 Task: Create a section Hurry Scurry and in the section, add a milestone Release Management Implementation in the project BitBridge
Action: Mouse moved to (815, 571)
Screenshot: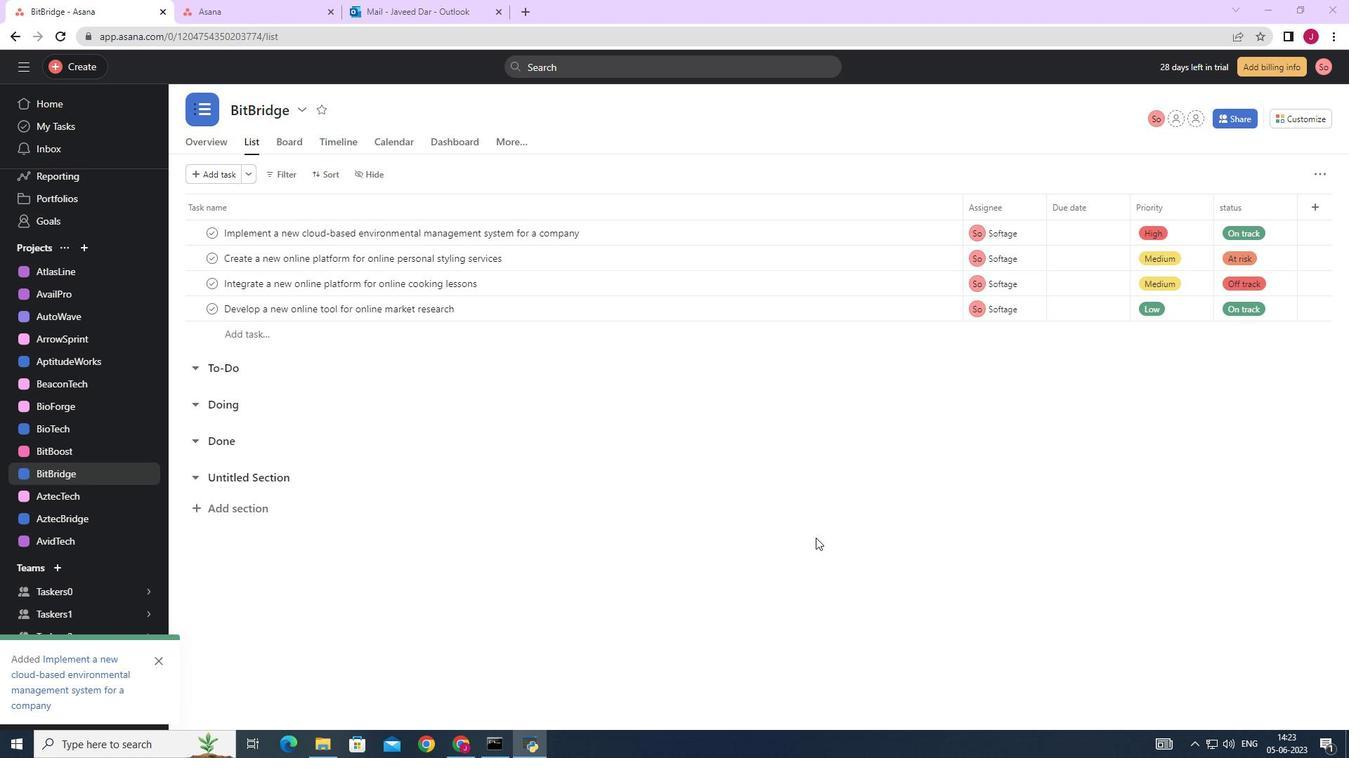 
Action: Mouse scrolled (815, 571) with delta (0, 0)
Screenshot: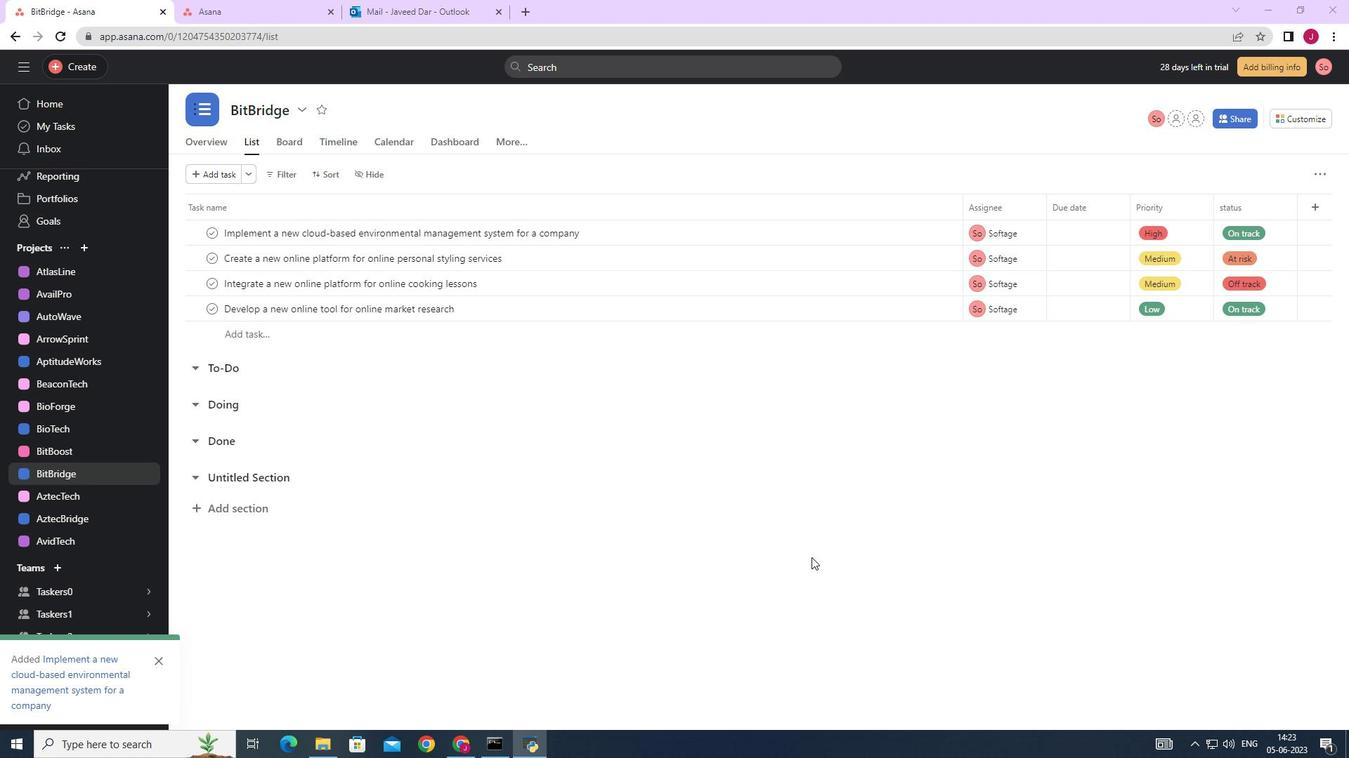 
Action: Mouse scrolled (815, 571) with delta (0, 0)
Screenshot: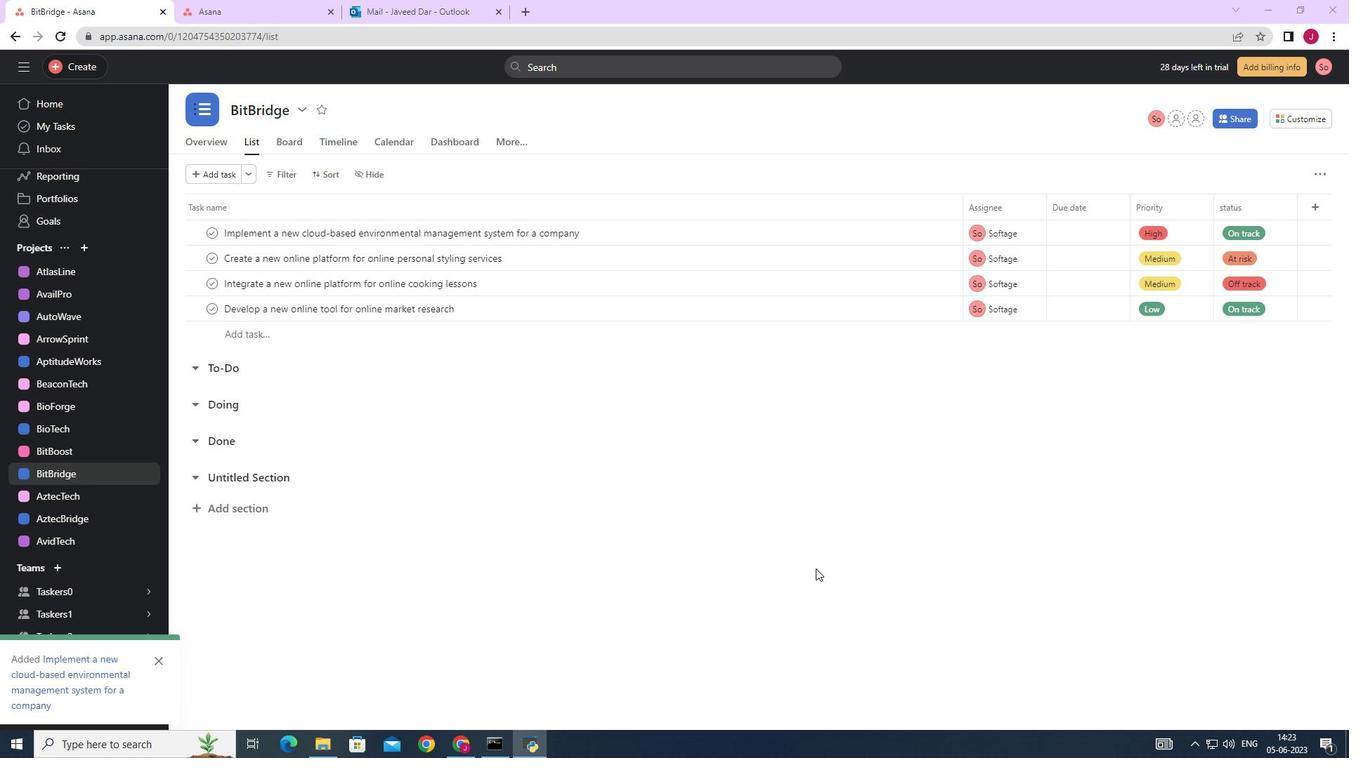 
Action: Mouse scrolled (815, 571) with delta (0, 0)
Screenshot: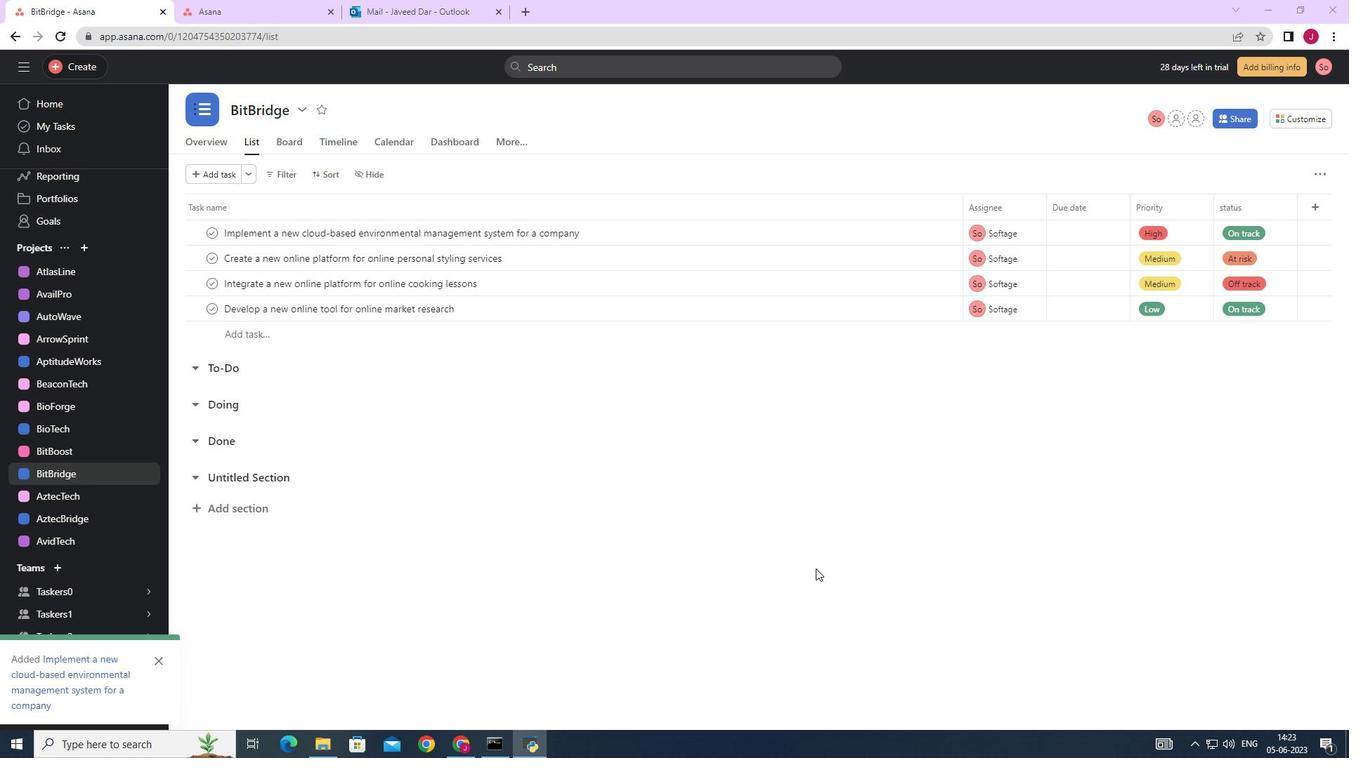 
Action: Mouse moved to (320, 477)
Screenshot: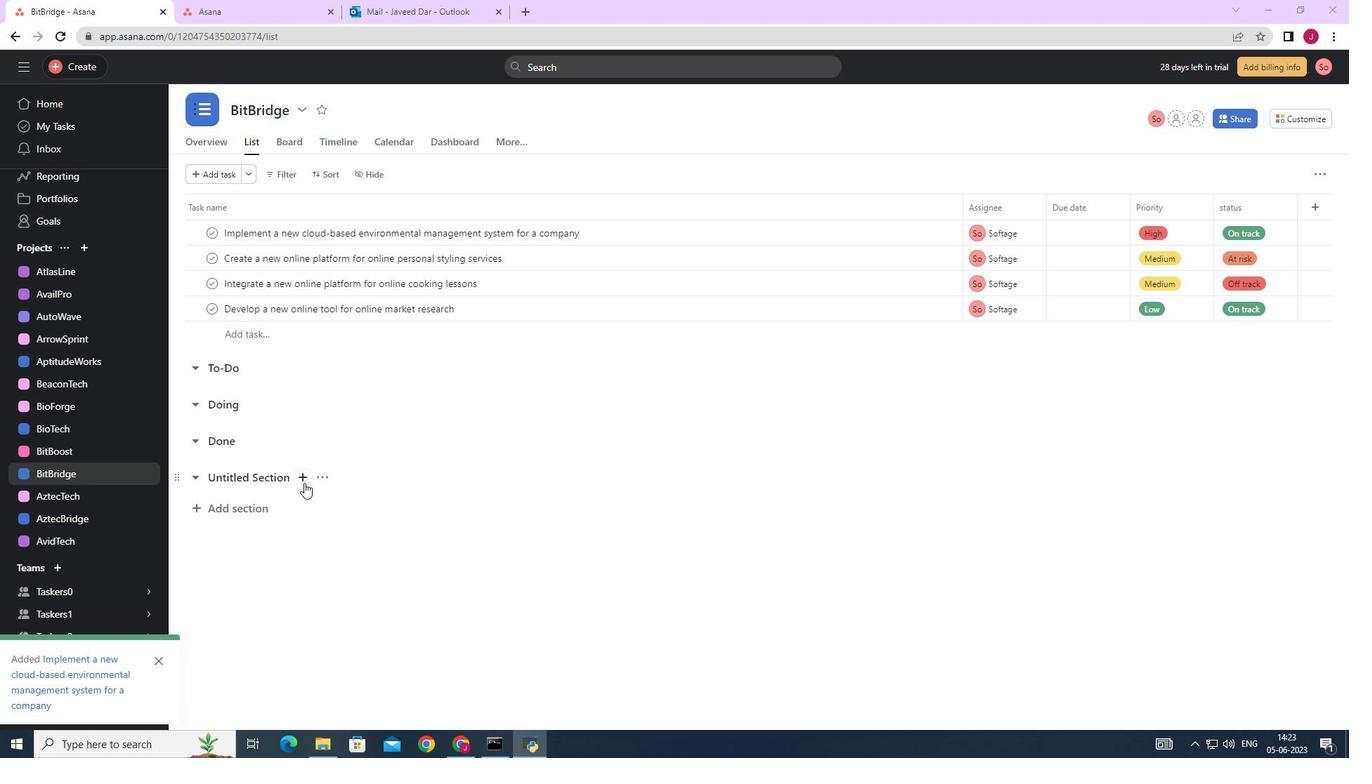 
Action: Mouse pressed left at (320, 477)
Screenshot: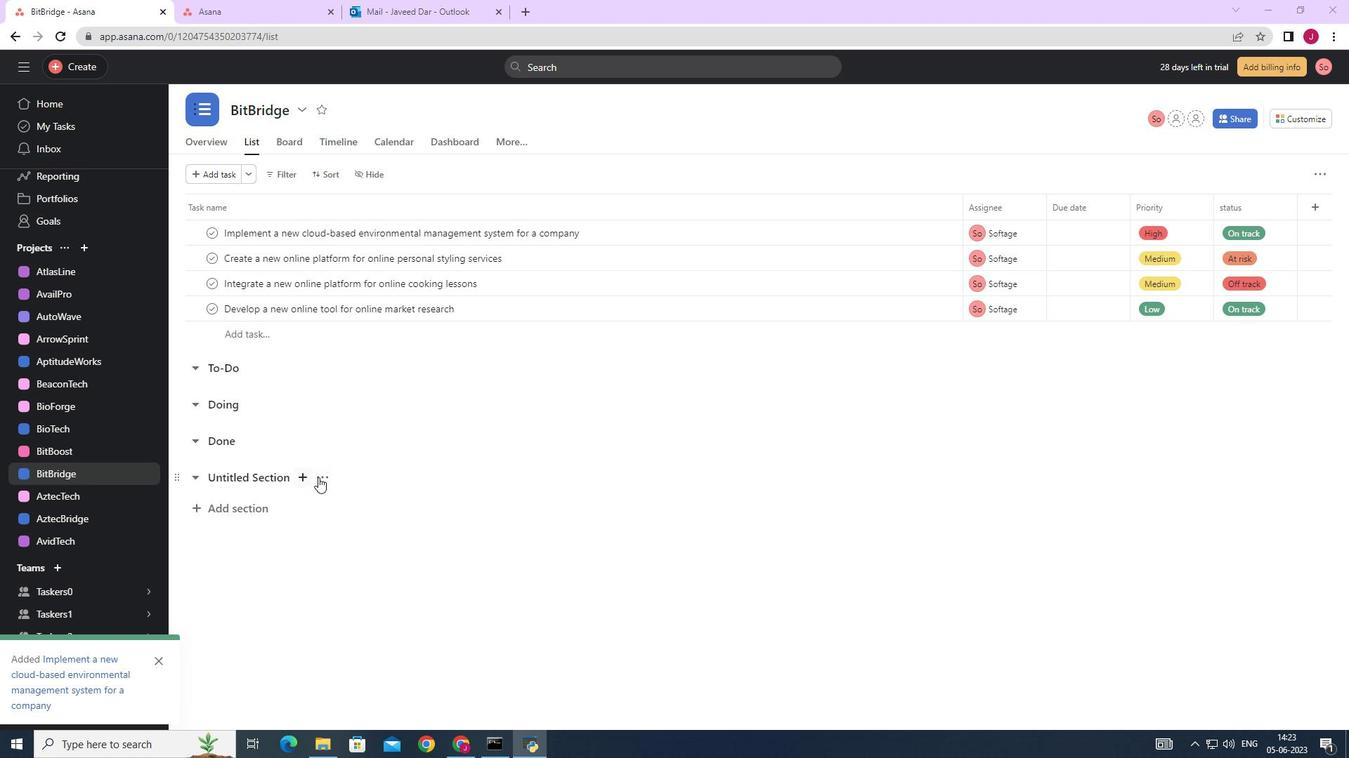 
Action: Mouse moved to (359, 585)
Screenshot: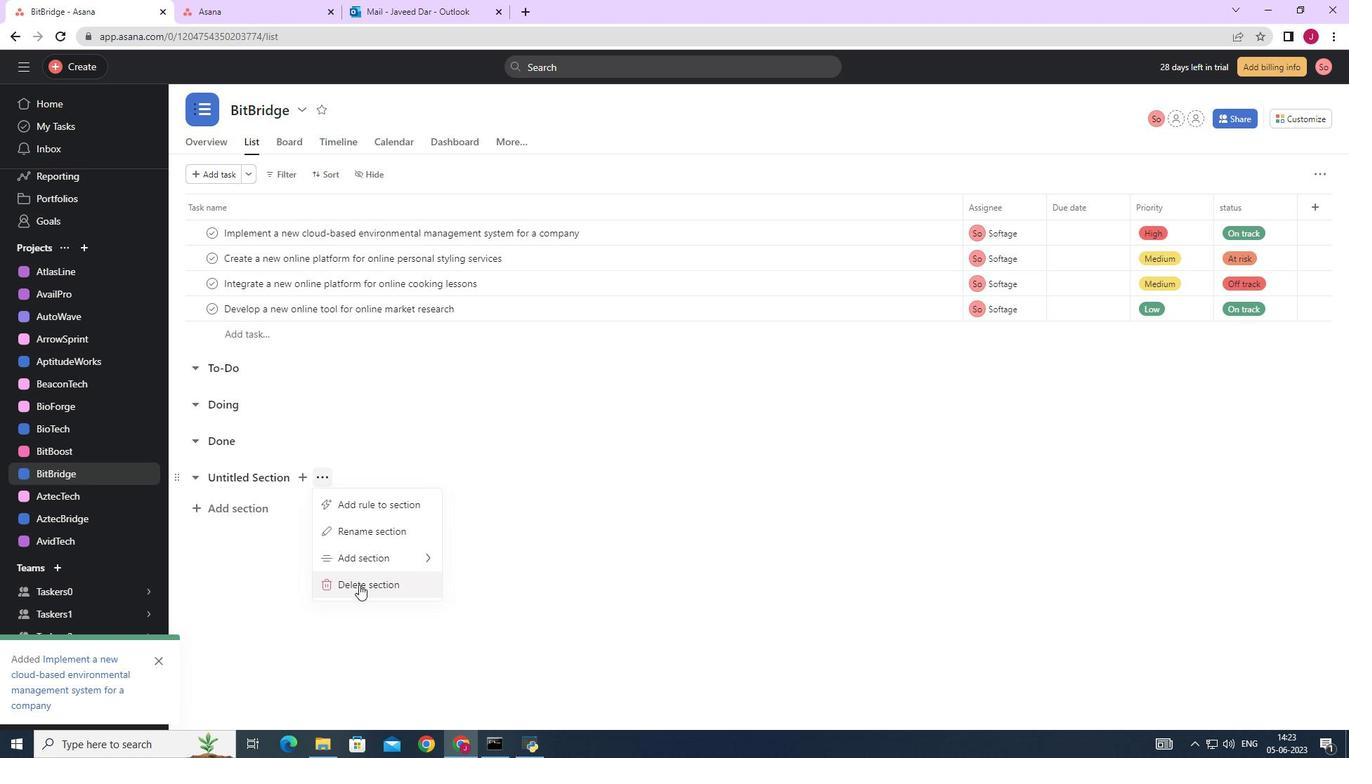 
Action: Mouse pressed left at (359, 585)
Screenshot: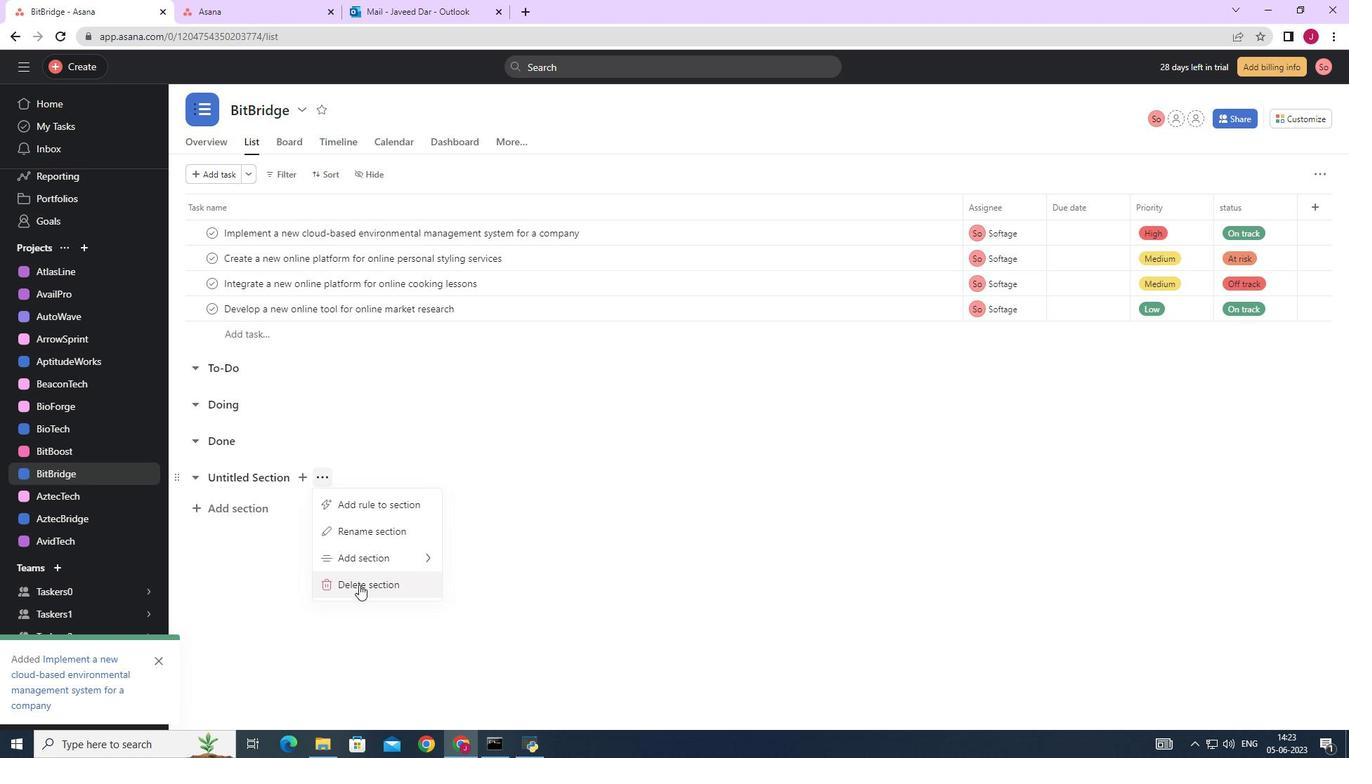 
Action: Mouse moved to (262, 473)
Screenshot: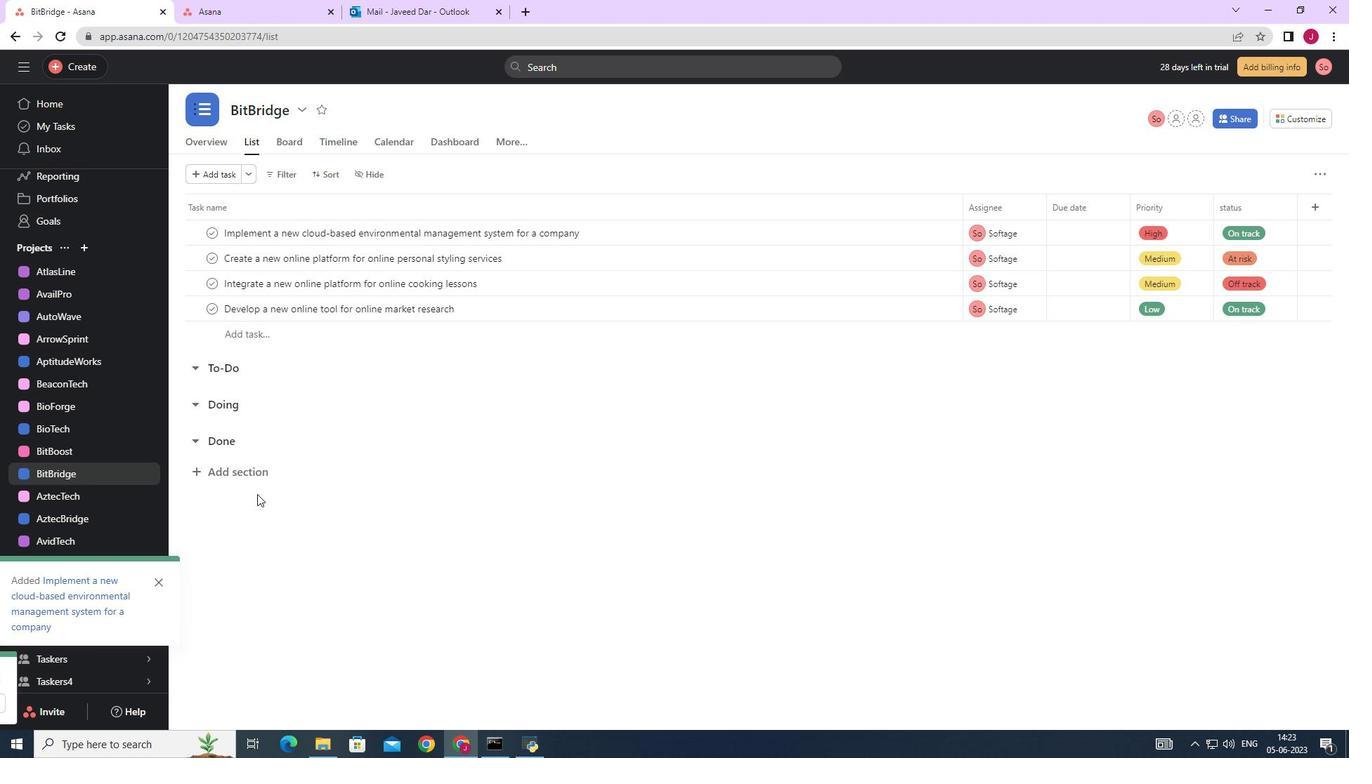 
Action: Mouse pressed left at (262, 473)
Screenshot: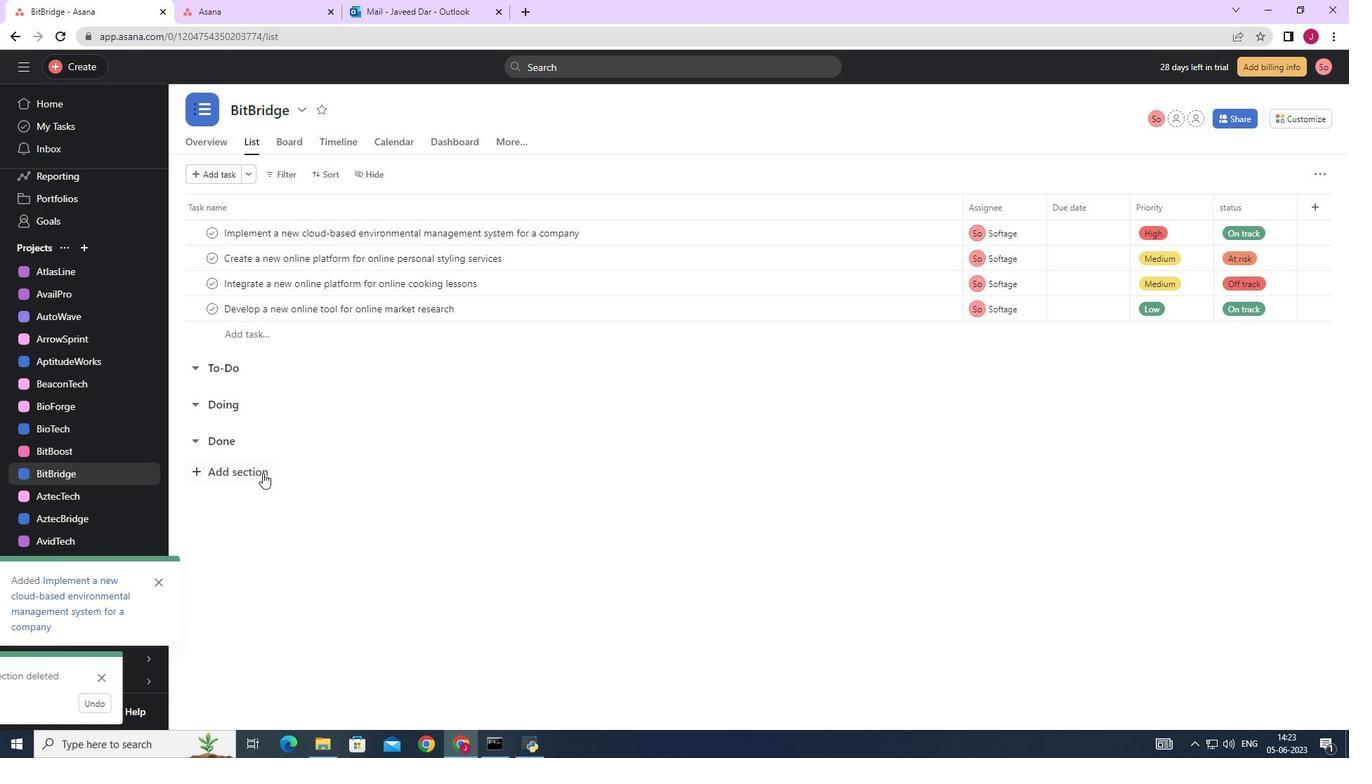 
Action: Mouse moved to (270, 481)
Screenshot: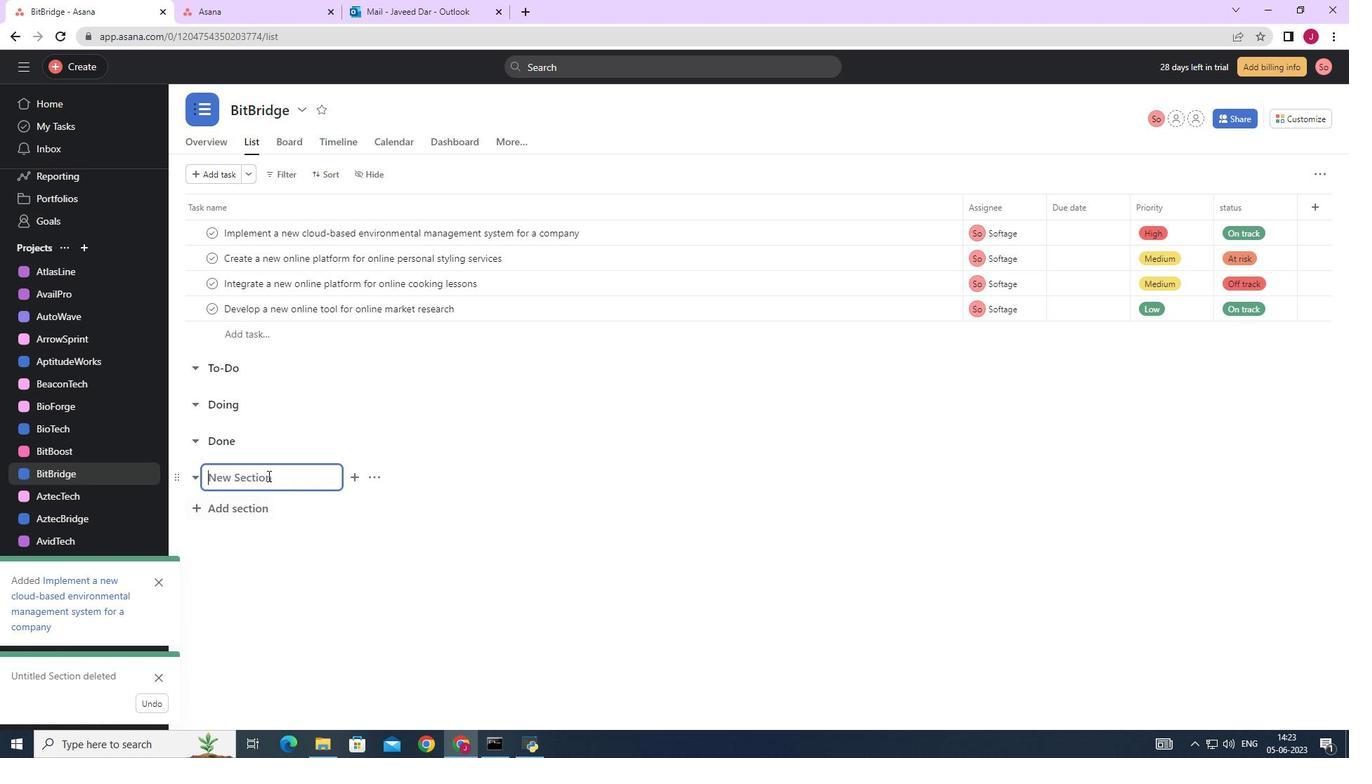 
Action: Key pressed <Key.caps_lock>H<Key.caps_lock>urry<Key.space><Key.caps_lock>S<Key.caps_lock>curring
Screenshot: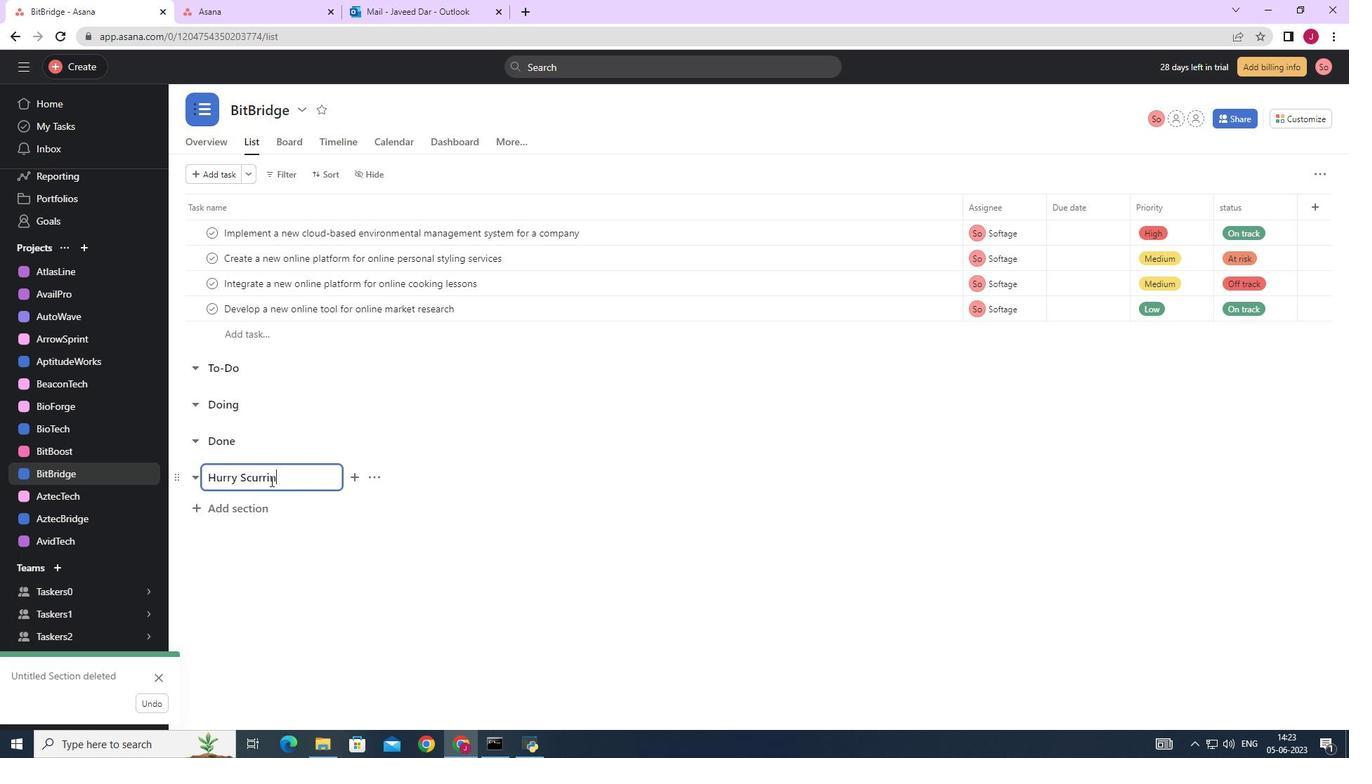 
Action: Mouse moved to (259, 477)
Screenshot: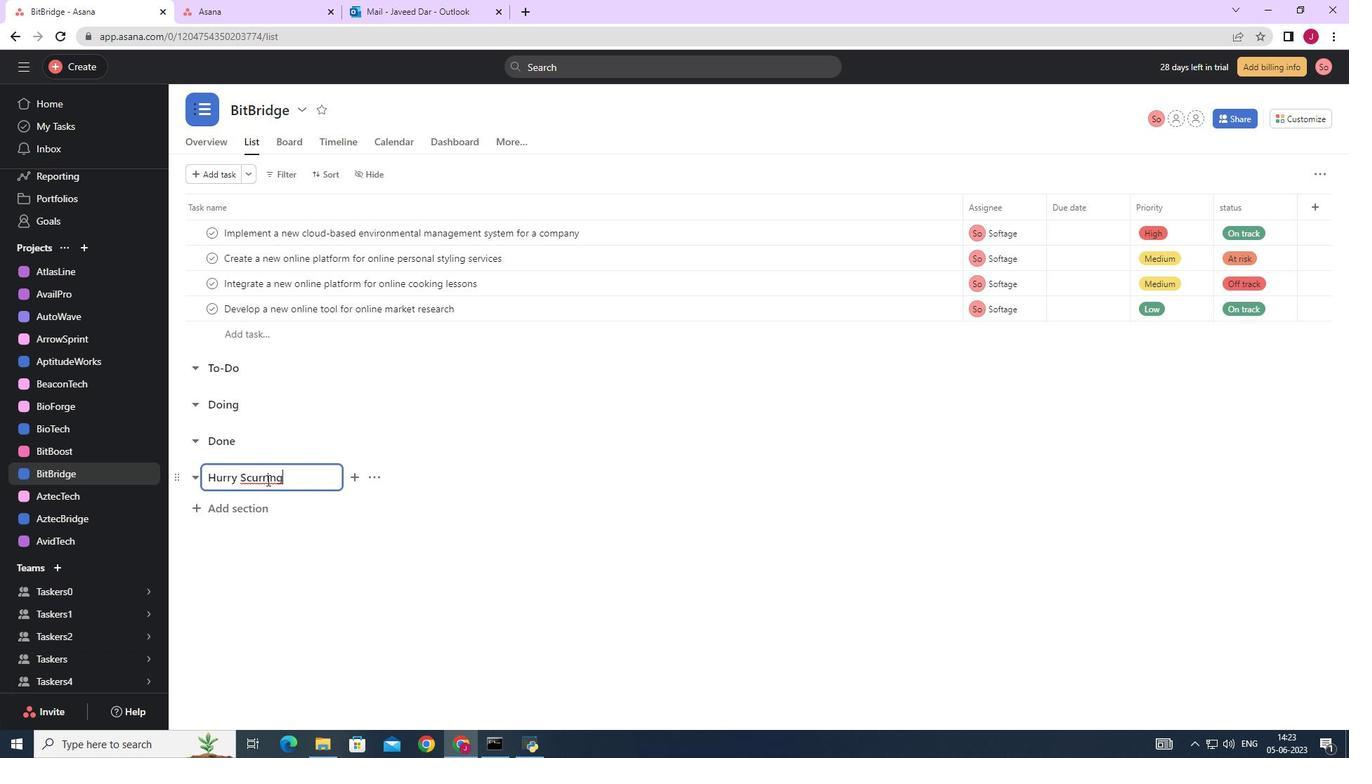 
Action: Mouse pressed right at (259, 477)
Screenshot: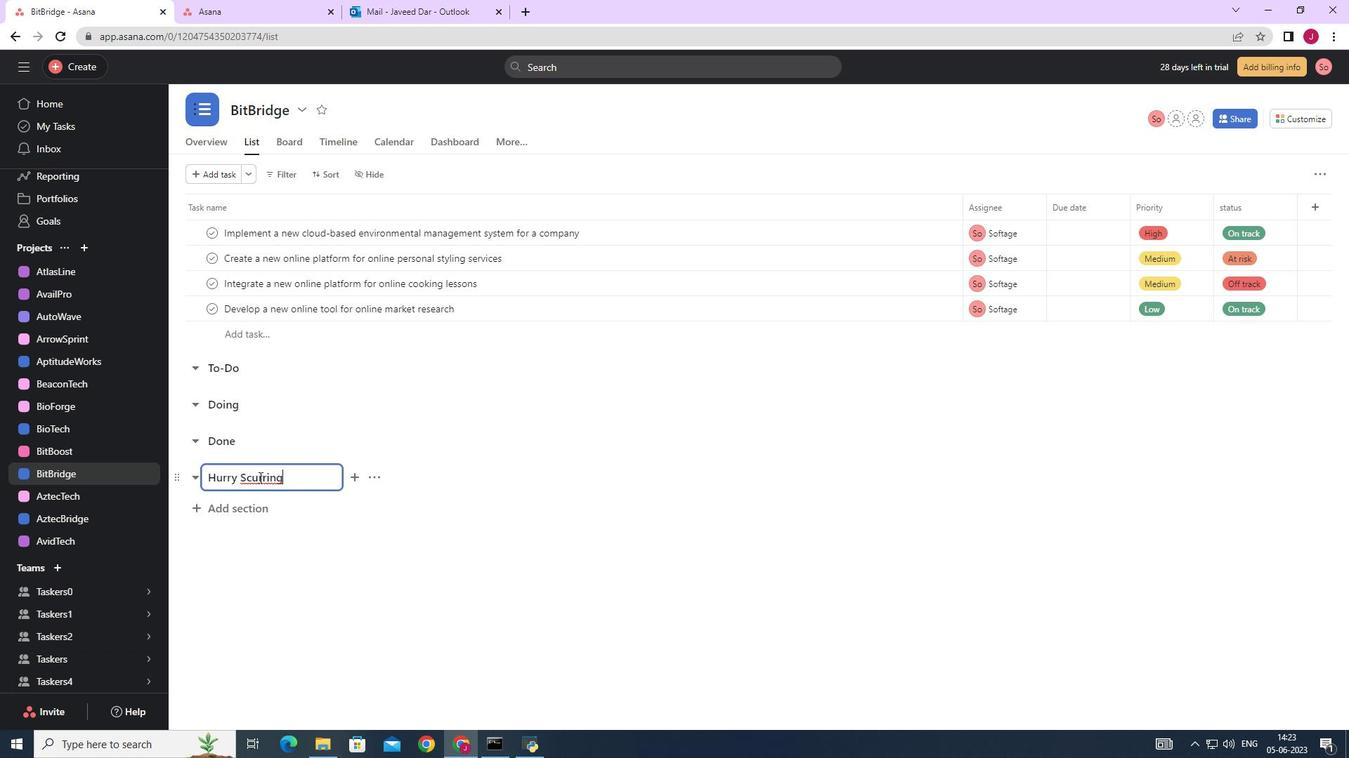 
Action: Mouse moved to (296, 490)
Screenshot: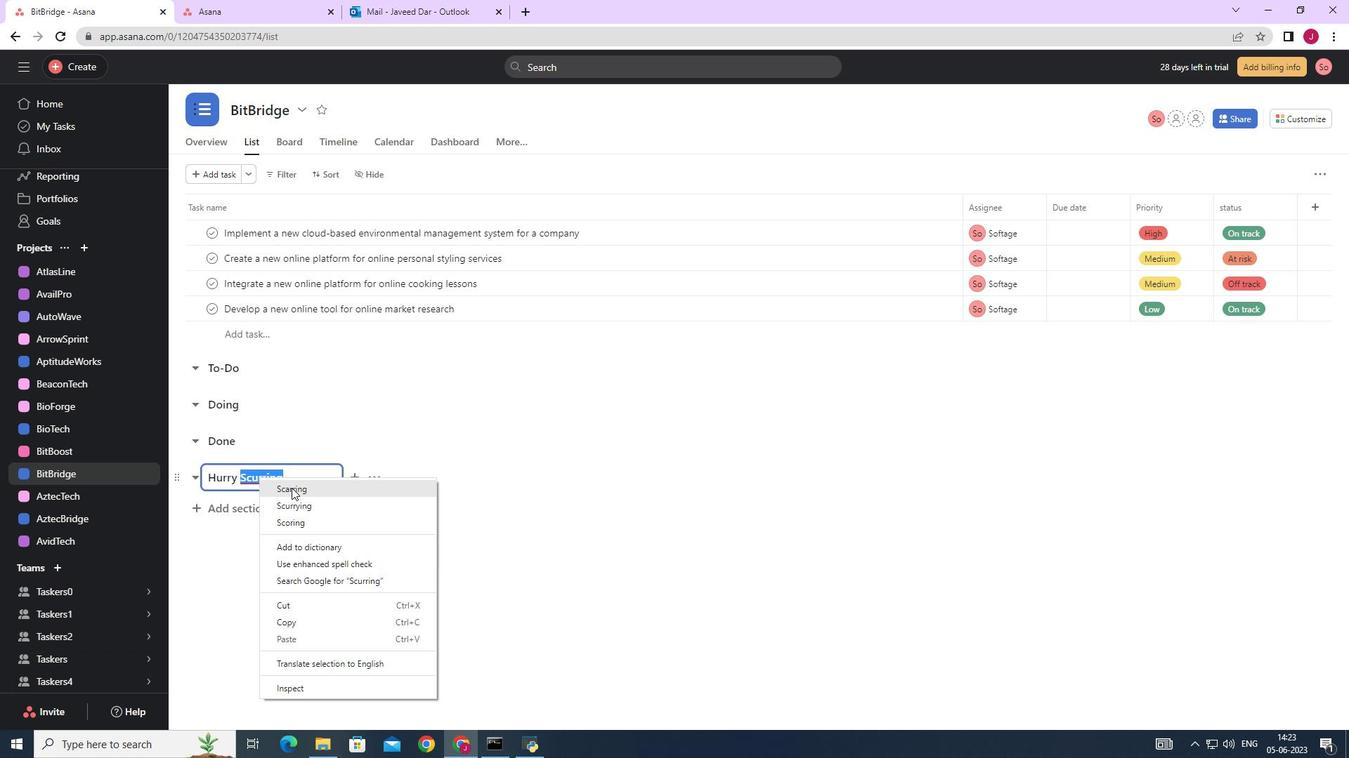 
Action: Mouse pressed left at (296, 490)
Screenshot: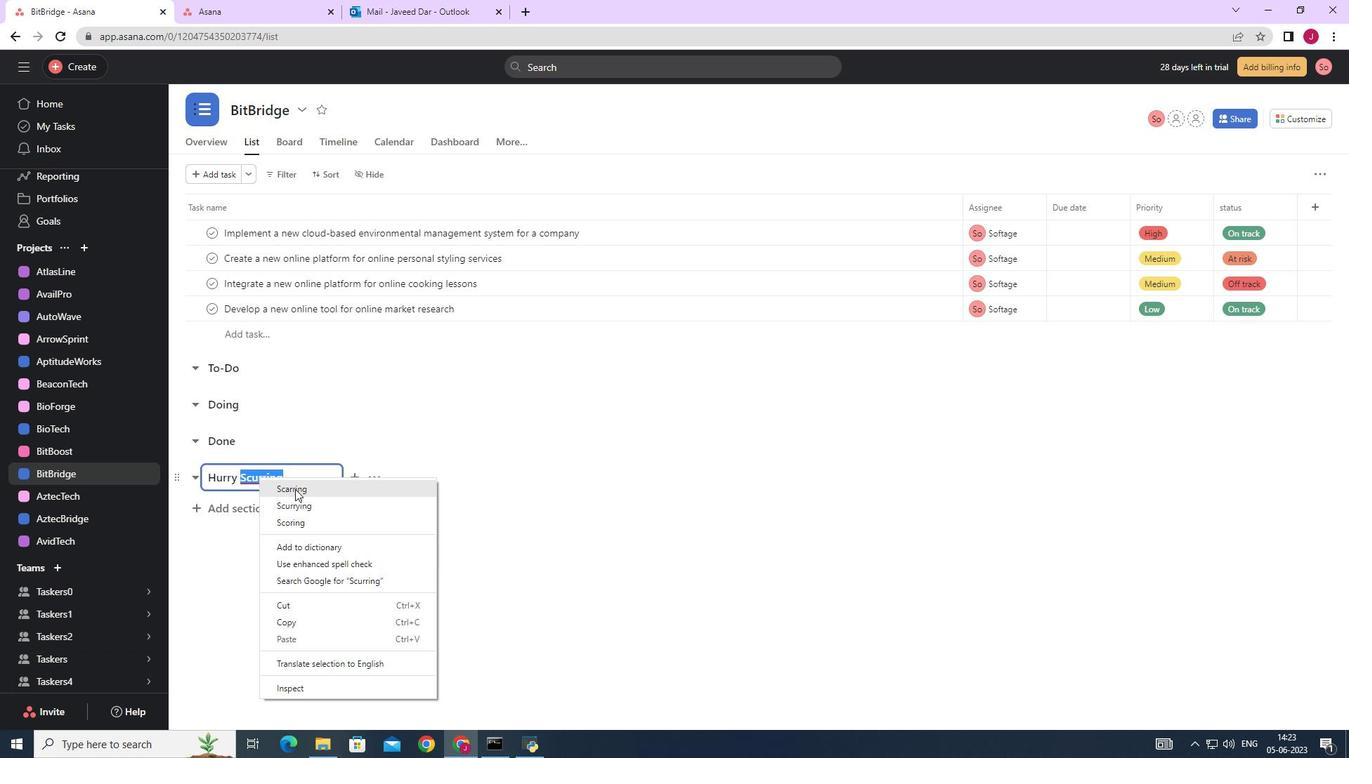 
Action: Mouse moved to (268, 480)
Screenshot: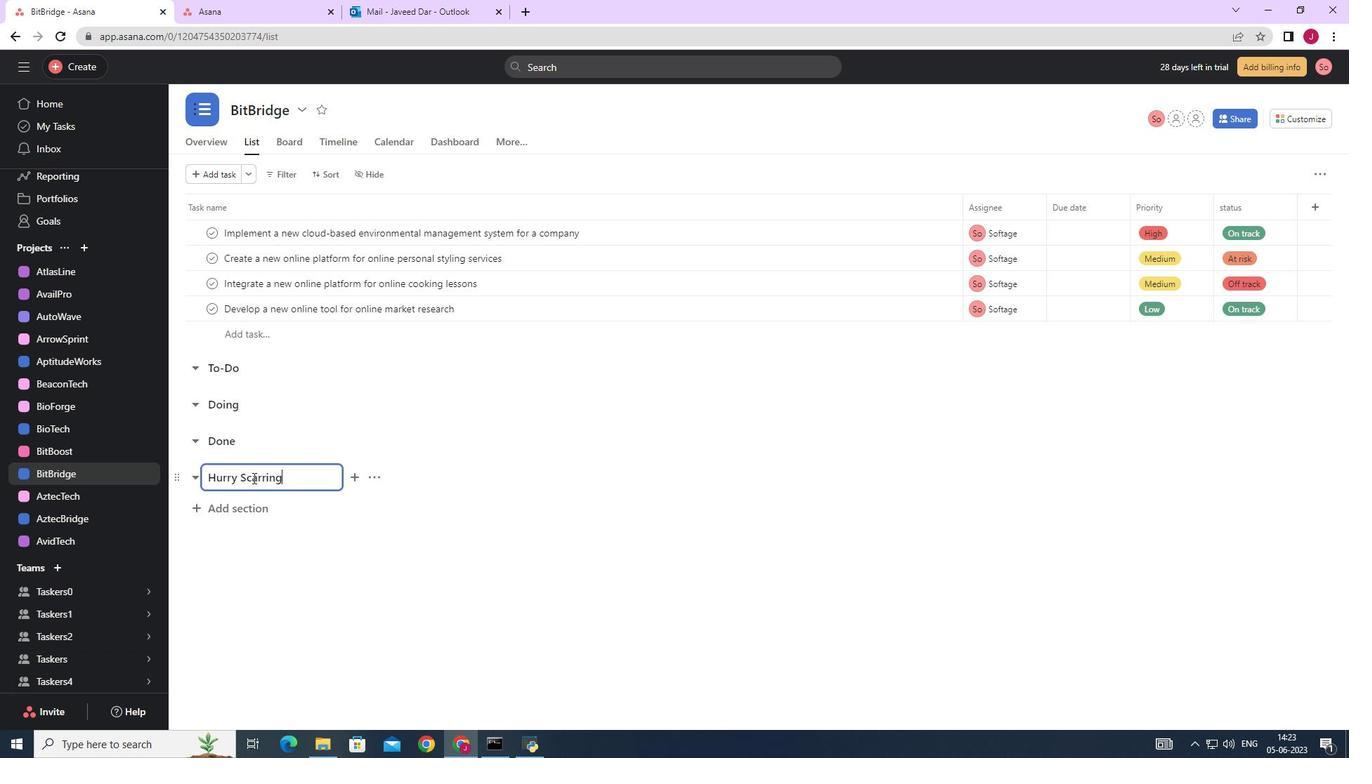 
Action: Key pressed <Key.backspace><Key.backspace><Key.backspace><Key.backspace><Key.backspace><Key.backspace><Key.backspace>curring
Screenshot: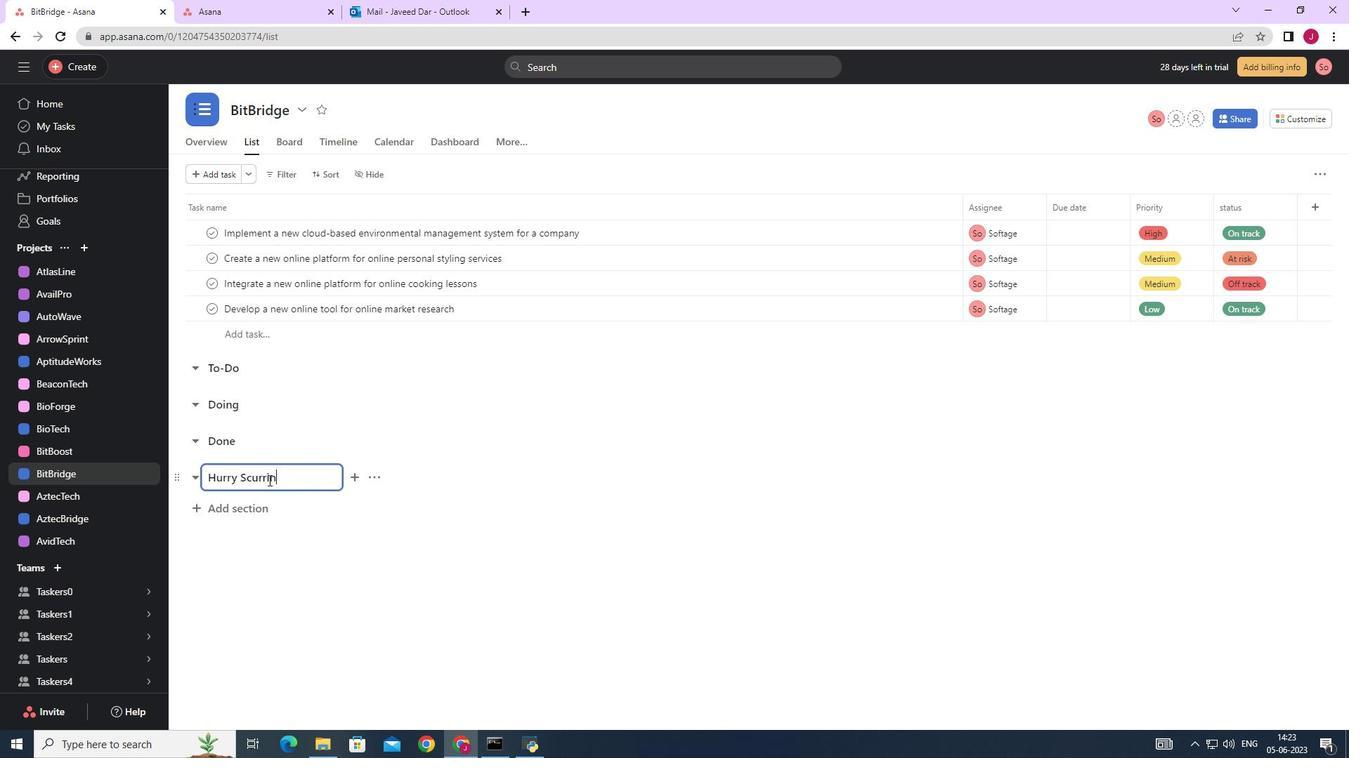
Action: Mouse moved to (275, 479)
Screenshot: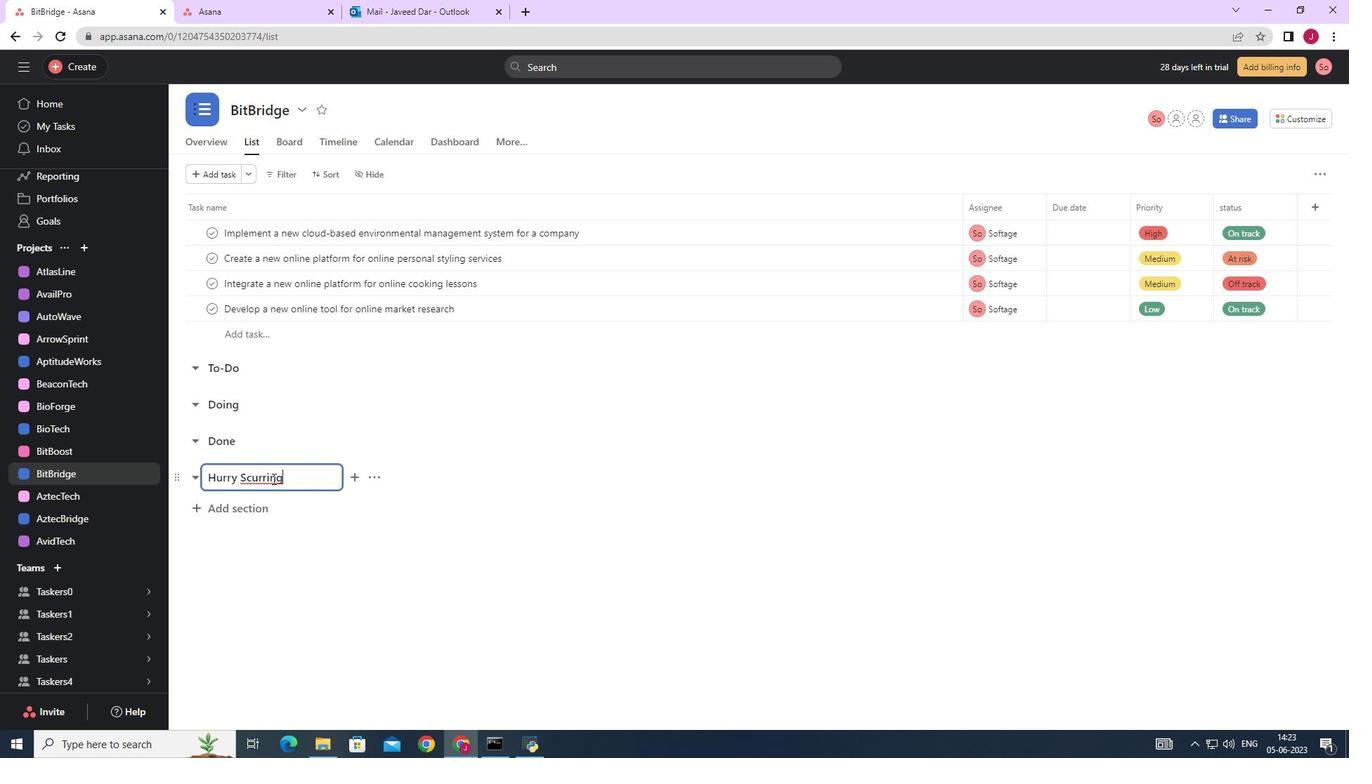 
Action: Mouse pressed left at (275, 479)
Screenshot: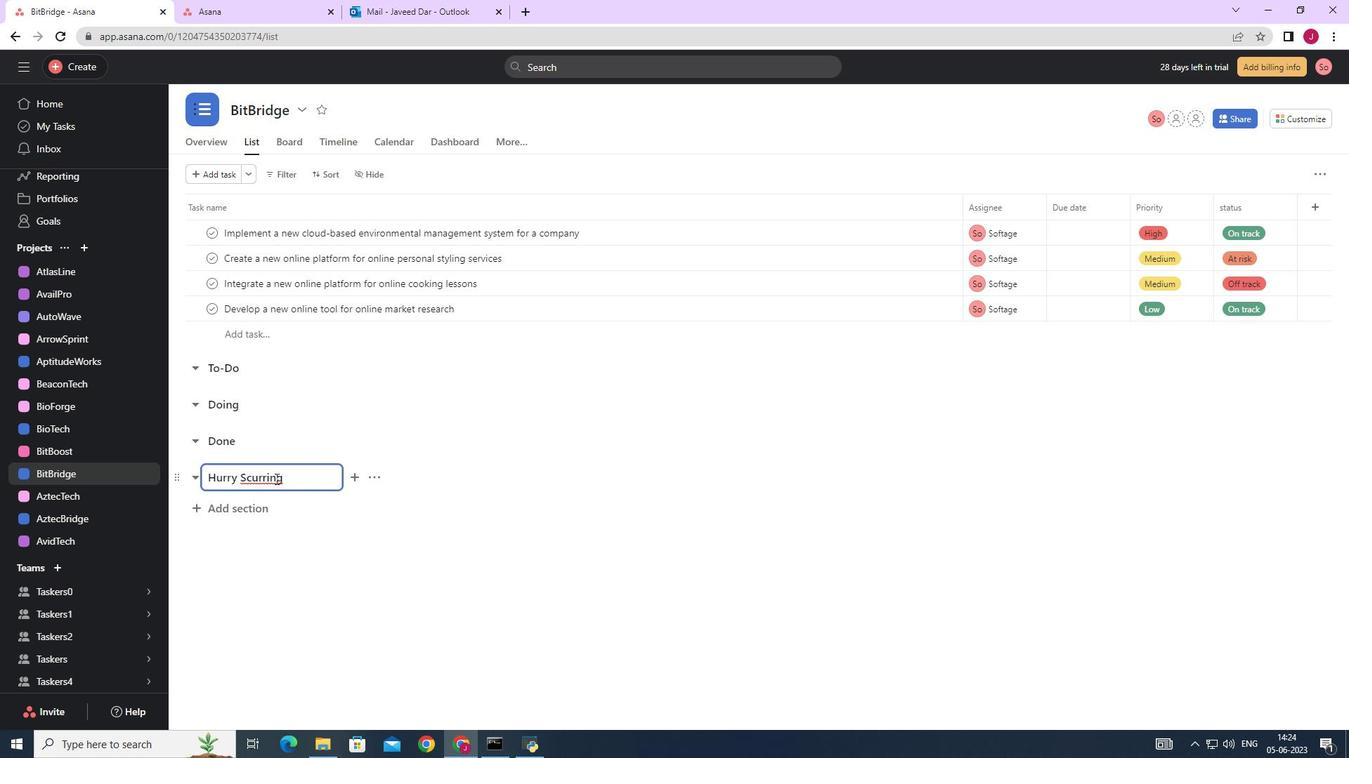 
Action: Key pressed <Key.backspace><Key.backspace>
Screenshot: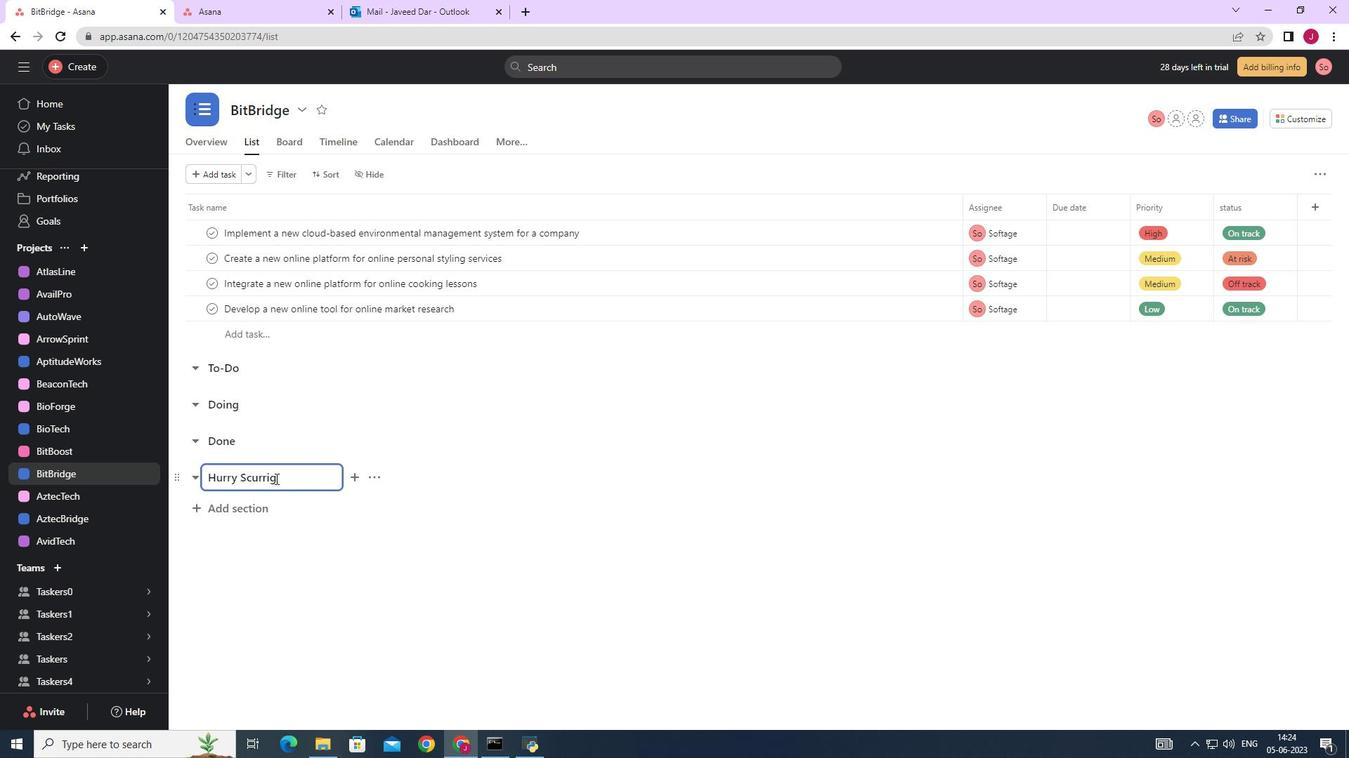 
Action: Mouse moved to (283, 476)
Screenshot: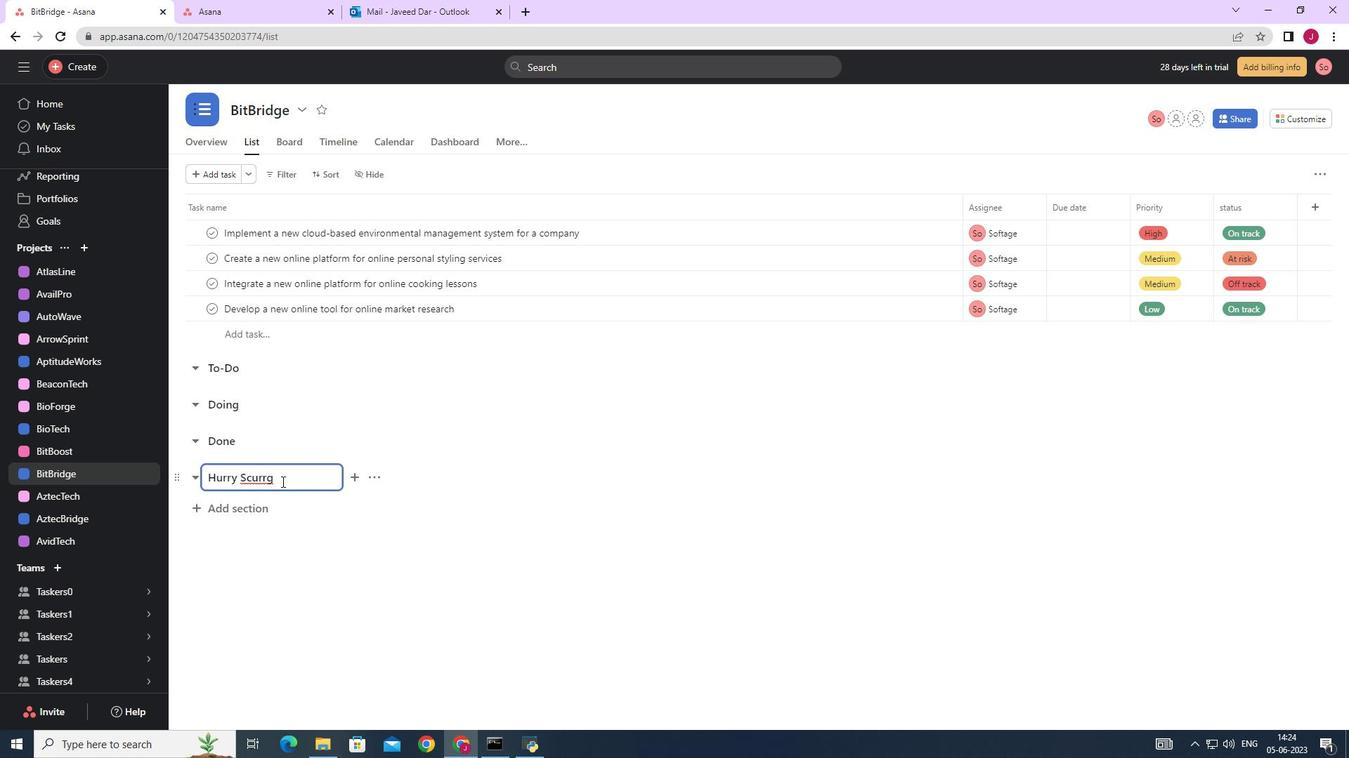 
Action: Mouse pressed left at (283, 476)
Screenshot: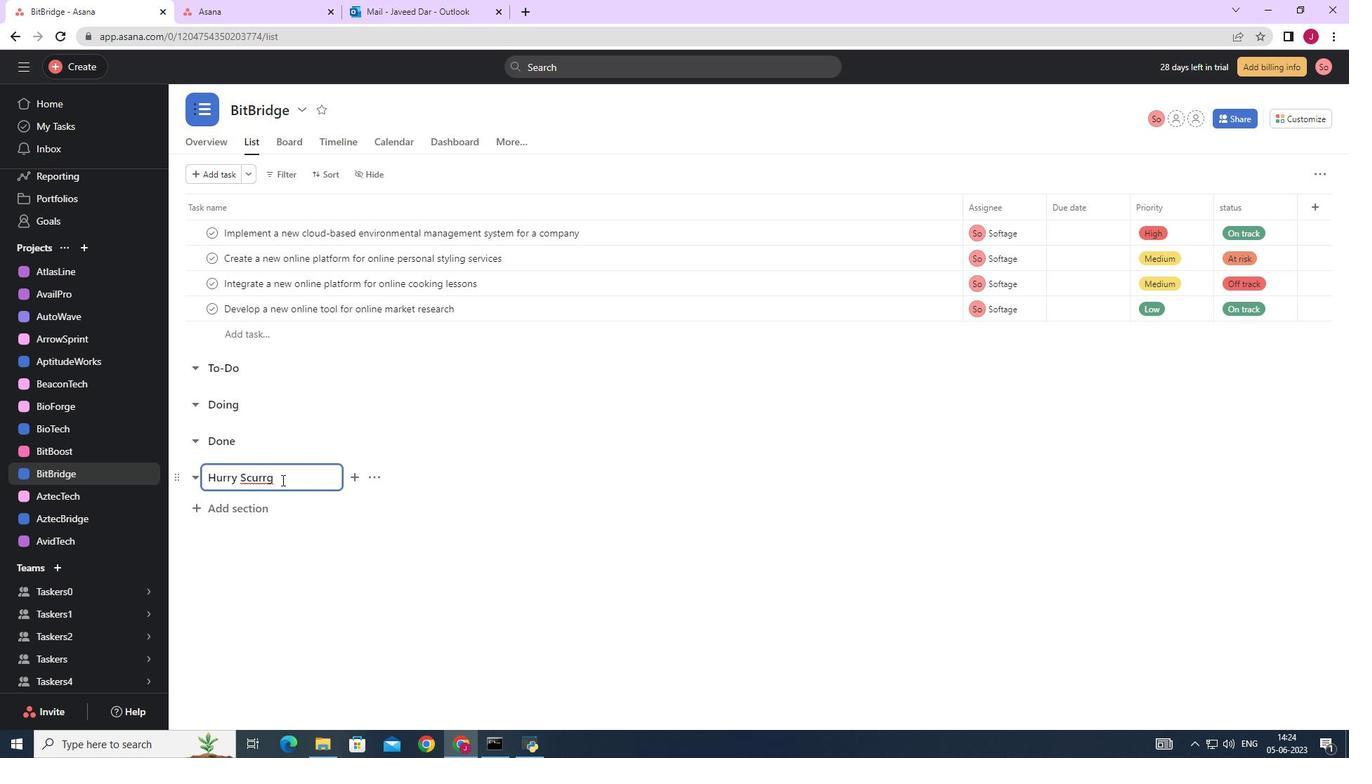 
Action: Mouse moved to (284, 476)
Screenshot: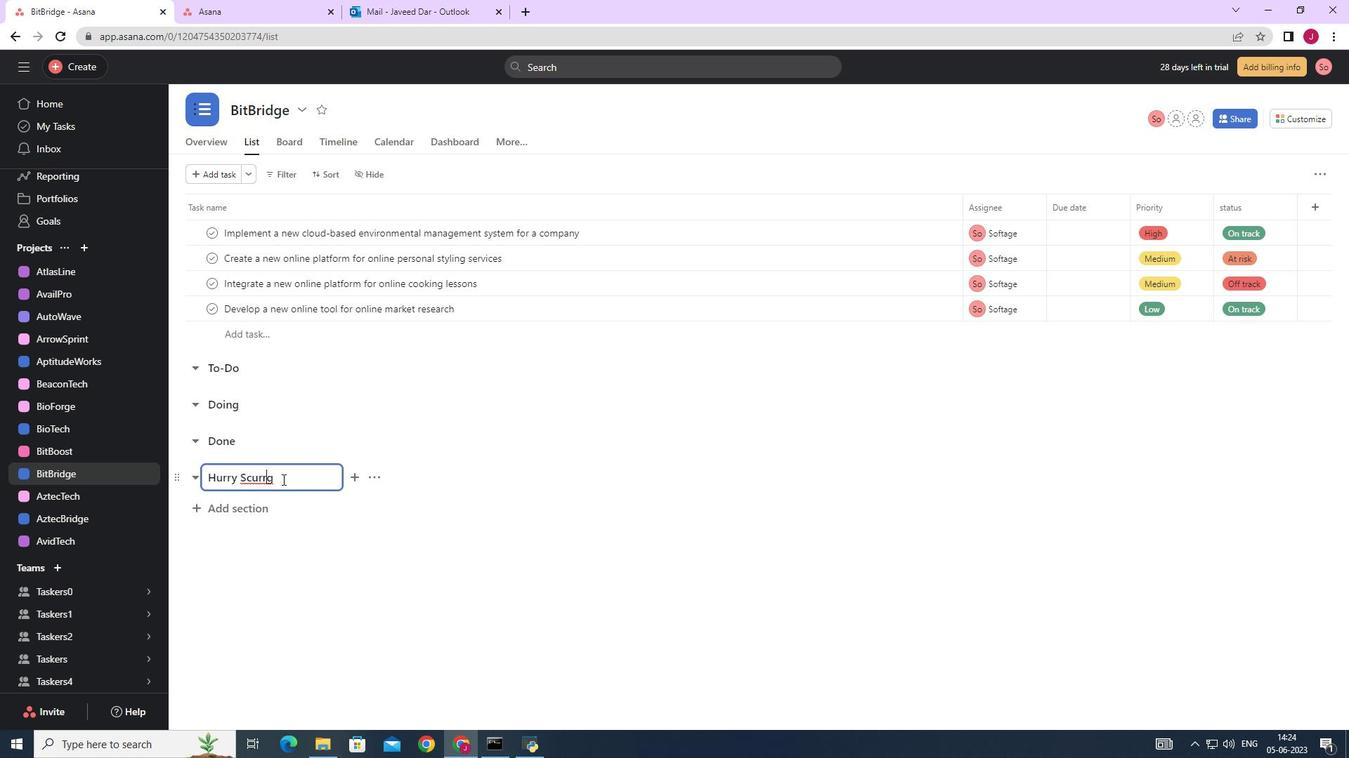 
Action: Key pressed \
Screenshot: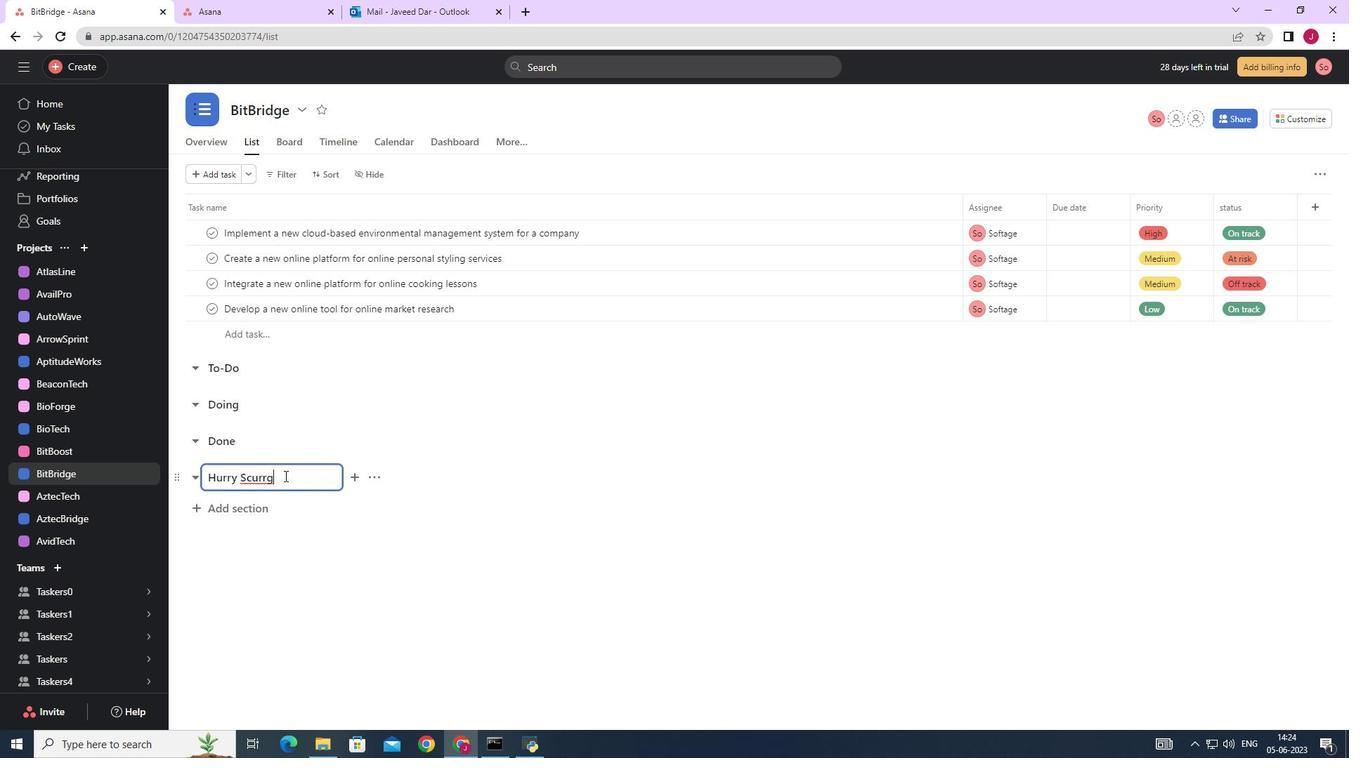 
Action: Mouse moved to (284, 480)
Screenshot: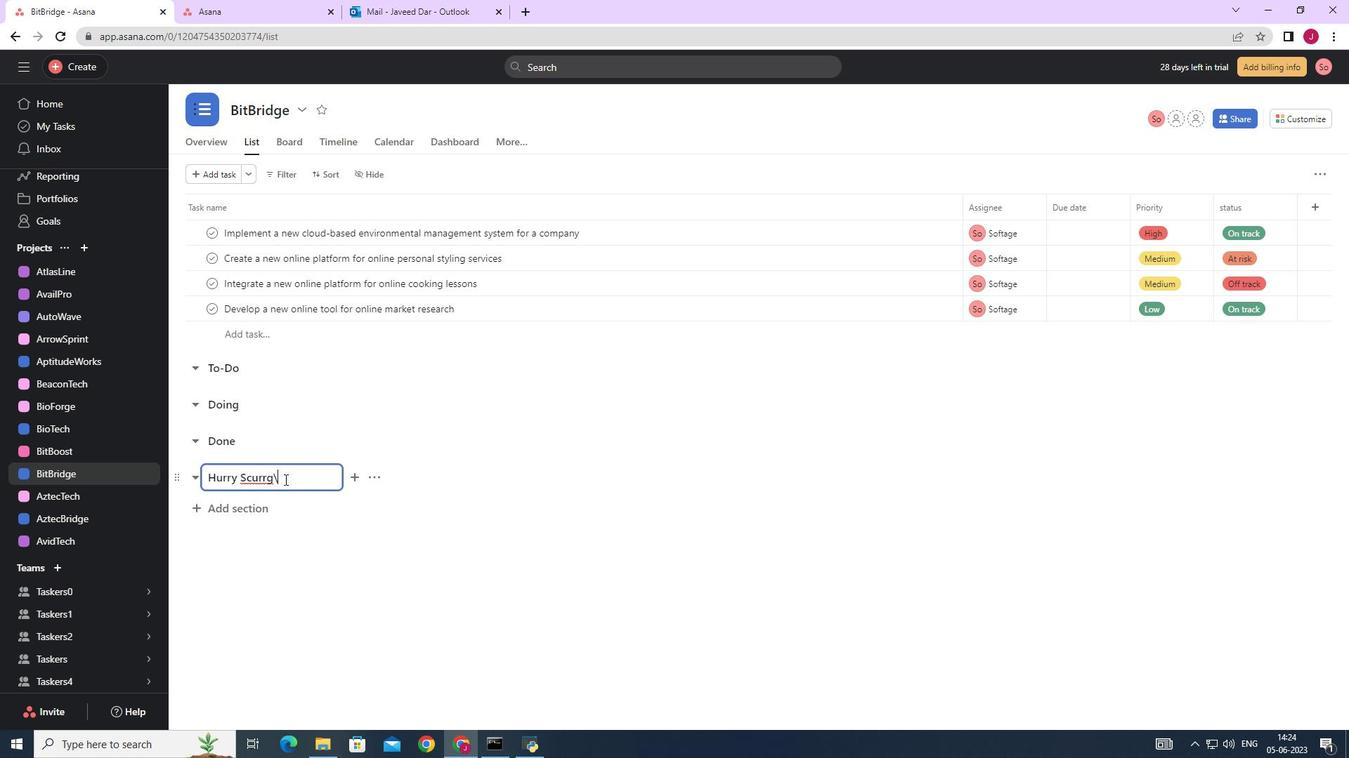 
Action: Key pressed <Key.backspace><Key.backspace>
Screenshot: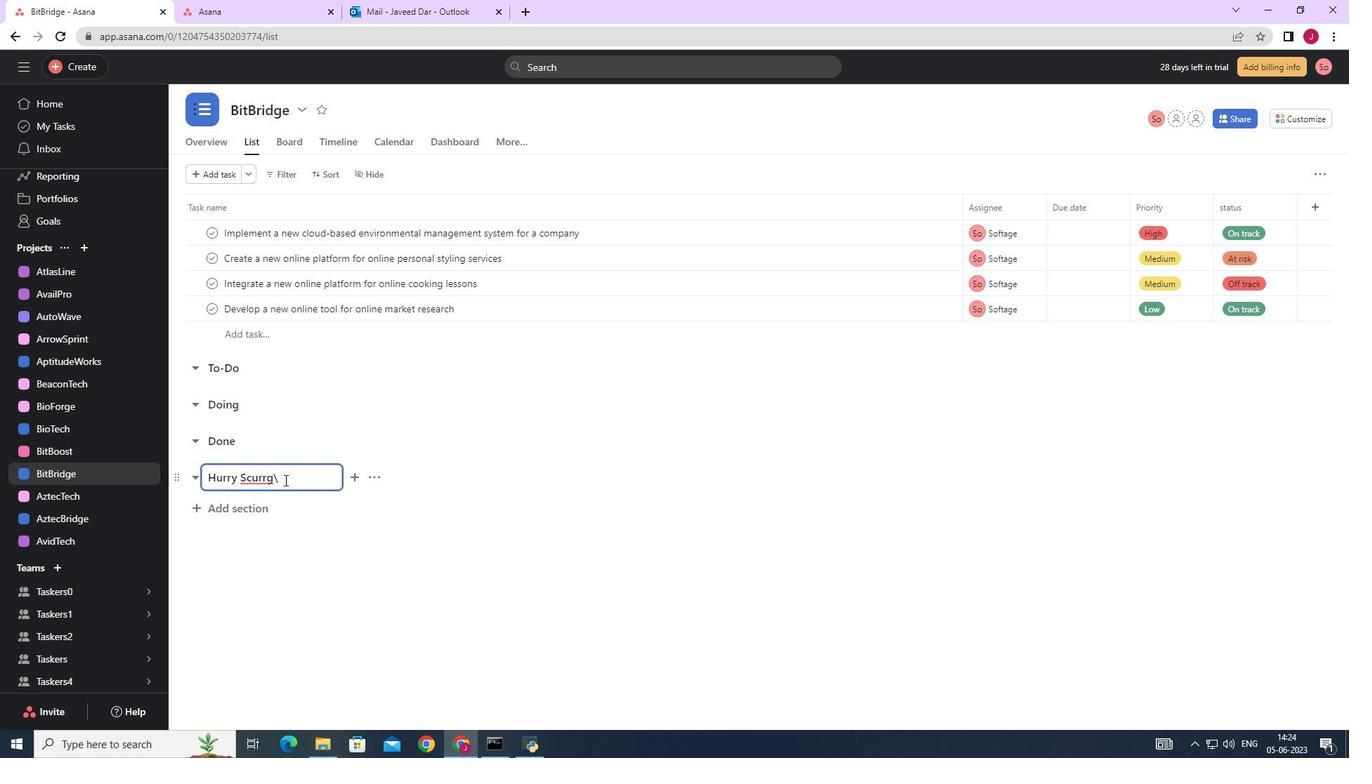 
Action: Mouse moved to (277, 509)
Screenshot: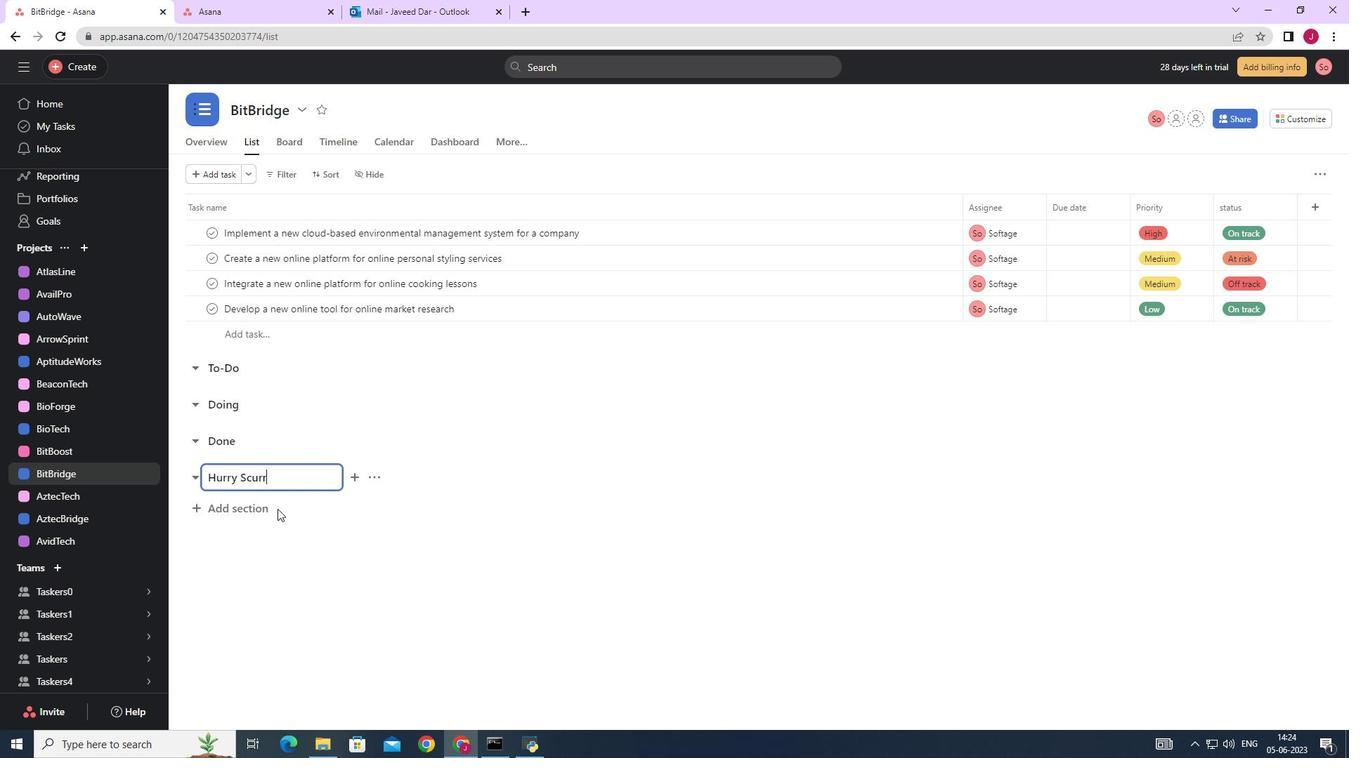 
Action: Key pressed y
Screenshot: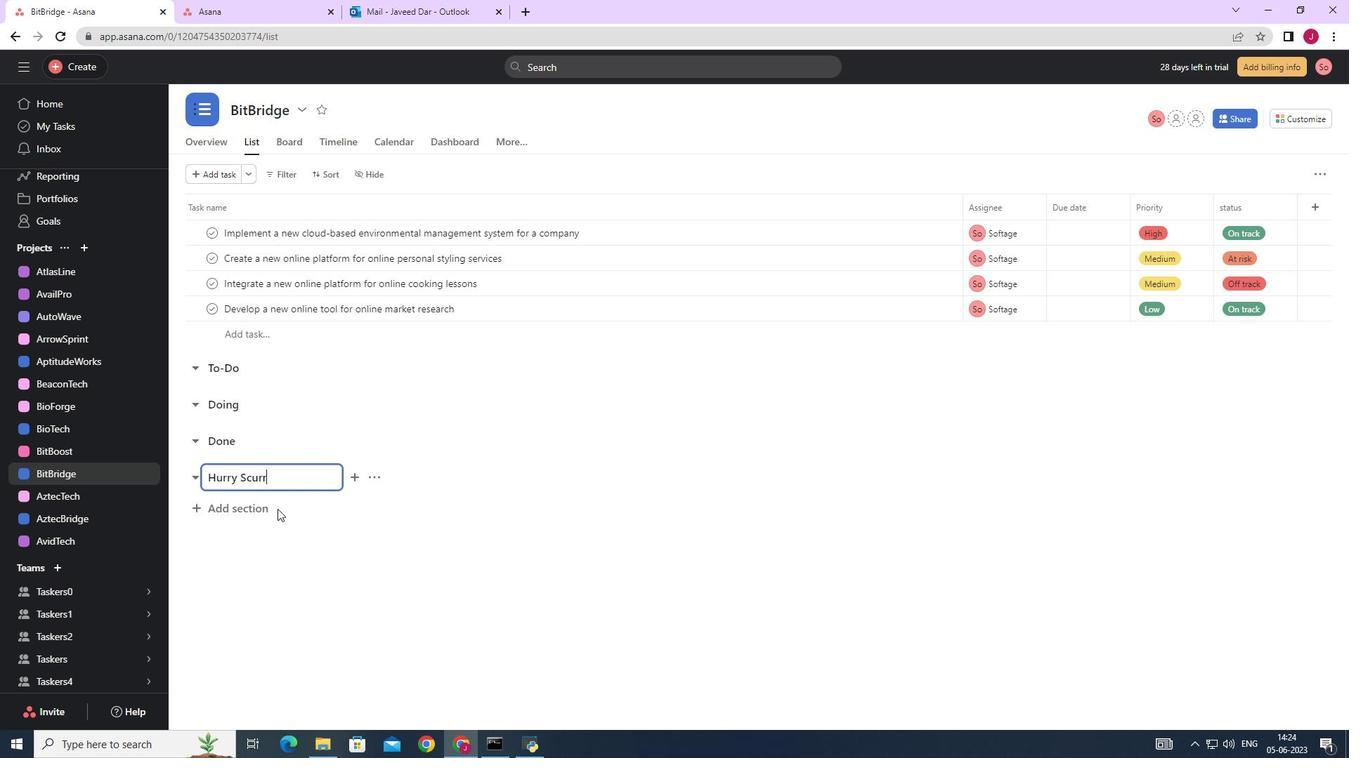 
Action: Mouse moved to (297, 526)
Screenshot: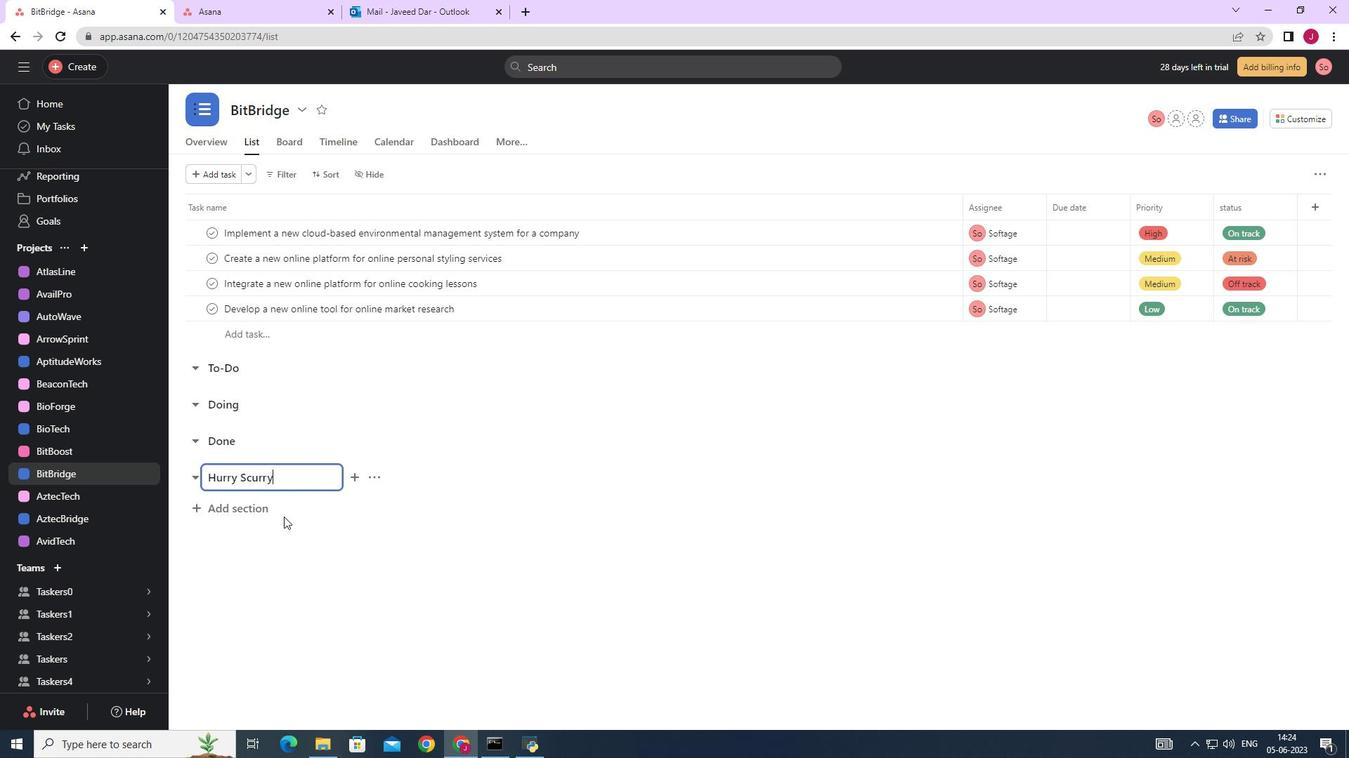 
Action: Key pressed <Key.enter><Key.caps_lock>R<Key.caps_lock>elease<Key.space><Key.caps_lock>M<Key.caps_lock>anagement<Key.space><Key.caps_lock>I<Key.caps_lock>mplementation<Key.space>
Screenshot: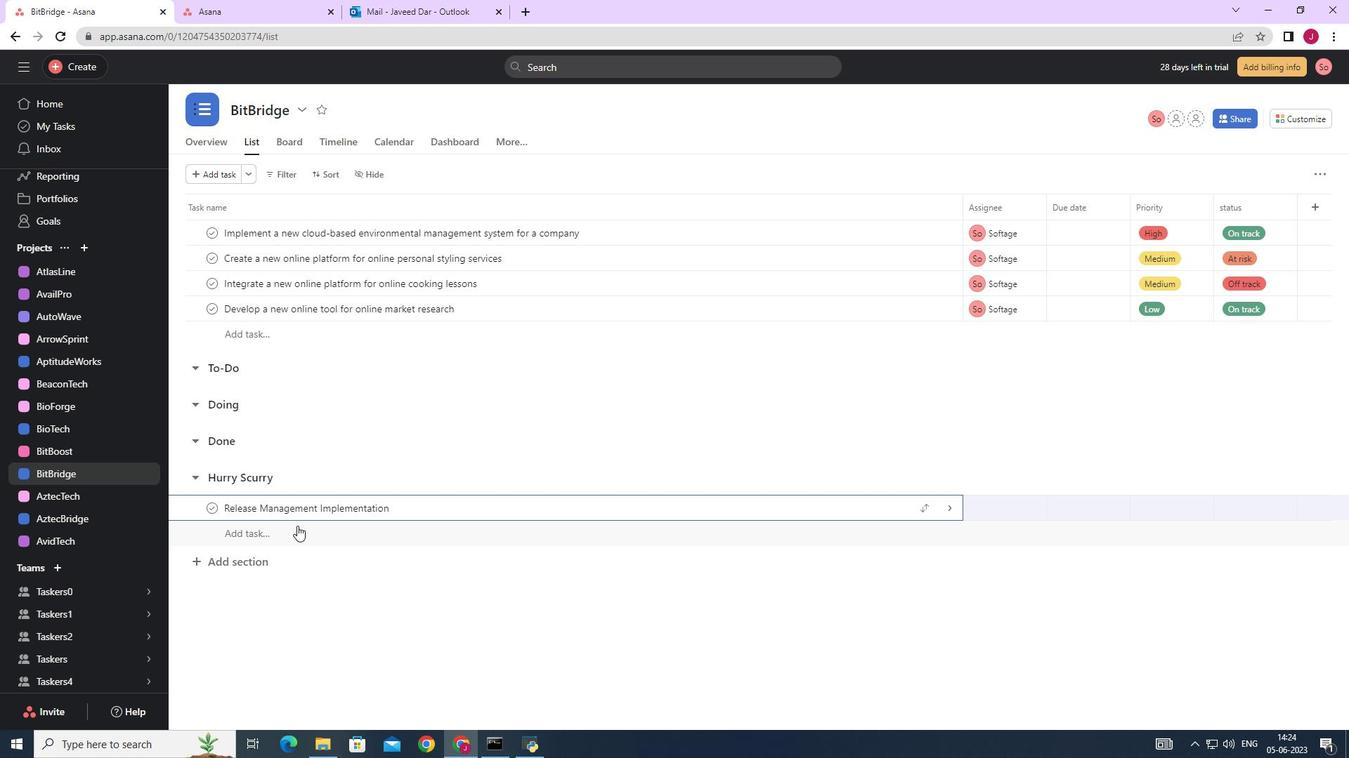 
Action: Mouse moved to (947, 507)
Screenshot: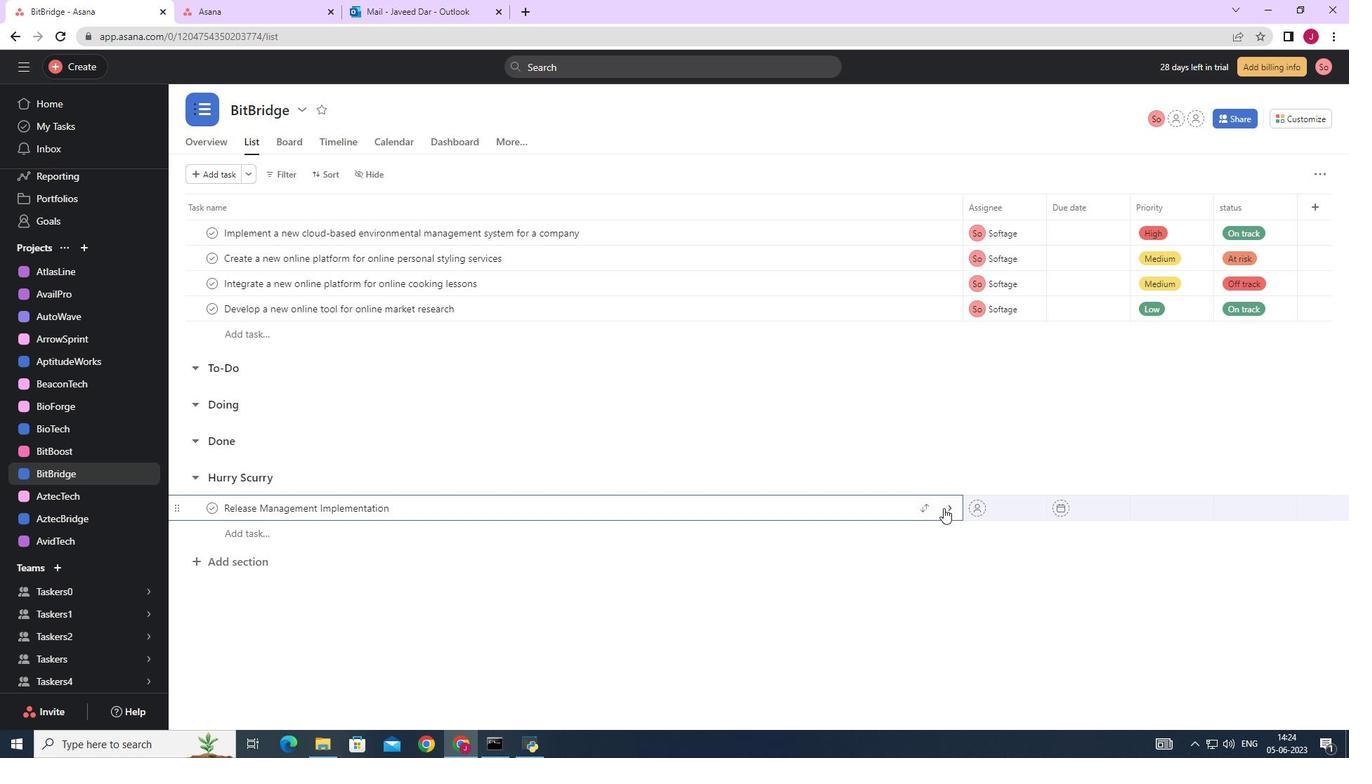 
Action: Mouse pressed left at (947, 507)
Screenshot: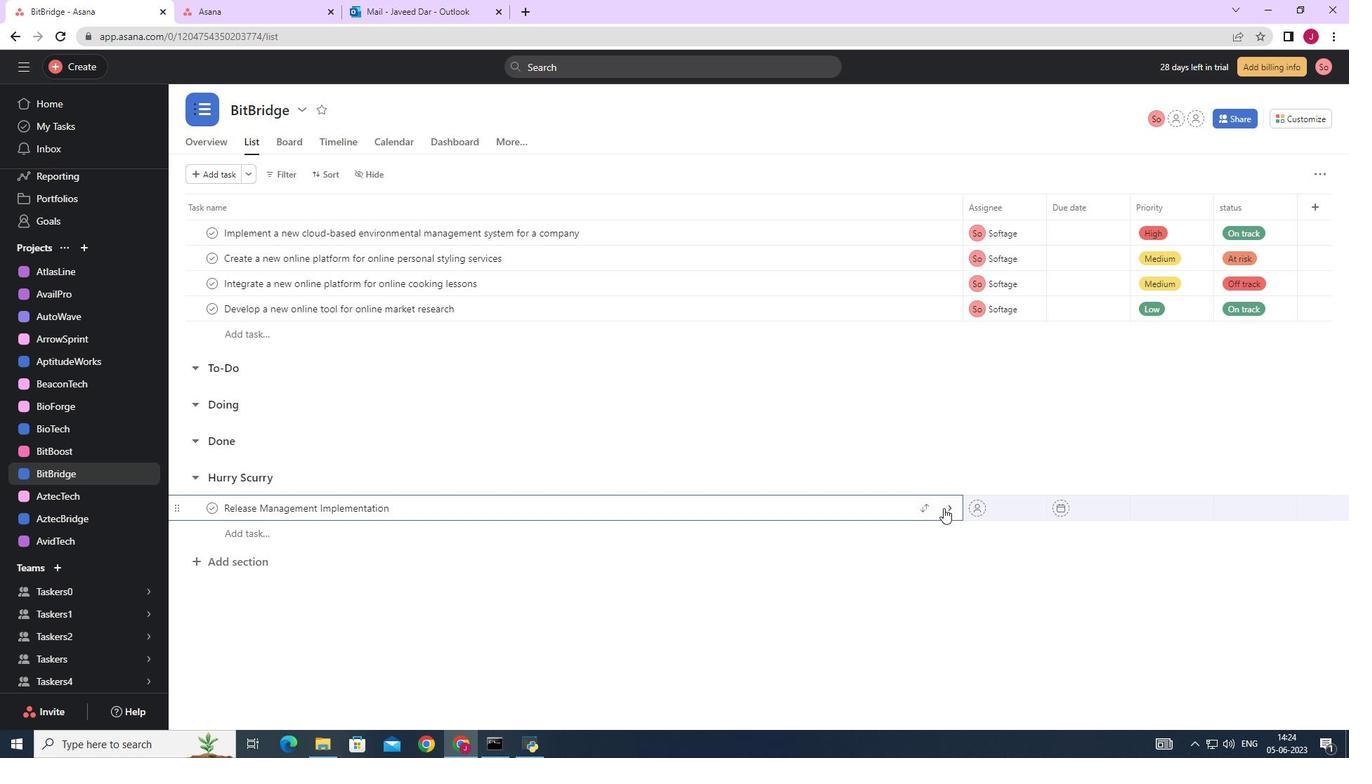 
Action: Mouse moved to (1291, 178)
Screenshot: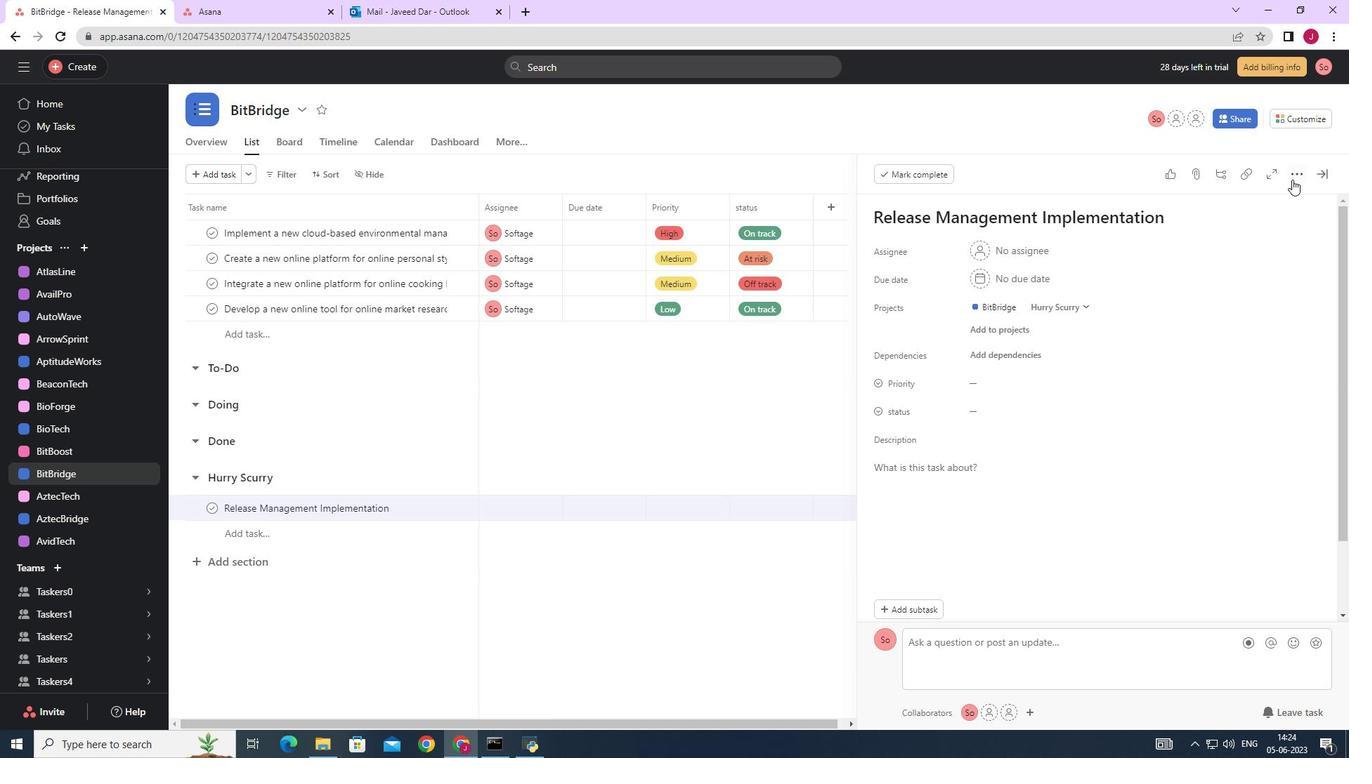 
Action: Mouse pressed left at (1291, 178)
Screenshot: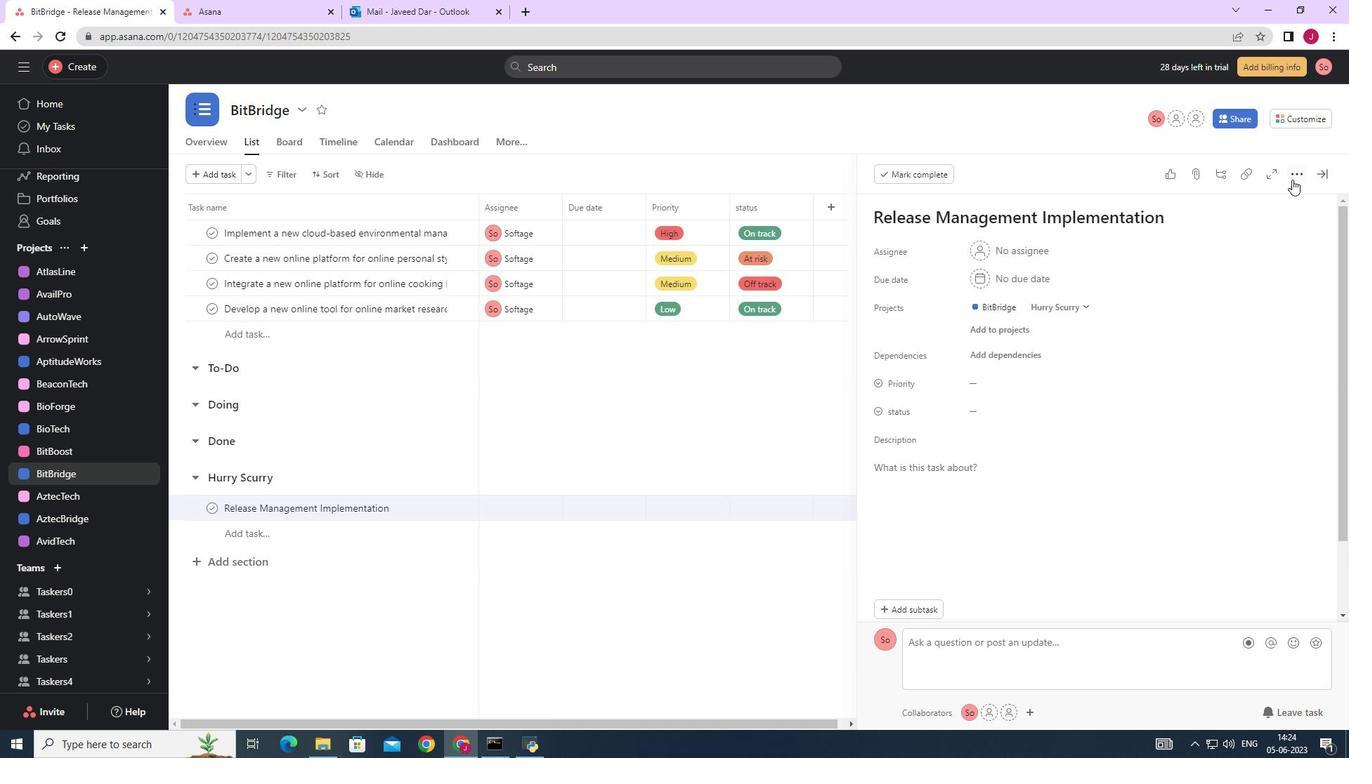 
Action: Mouse moved to (1178, 224)
Screenshot: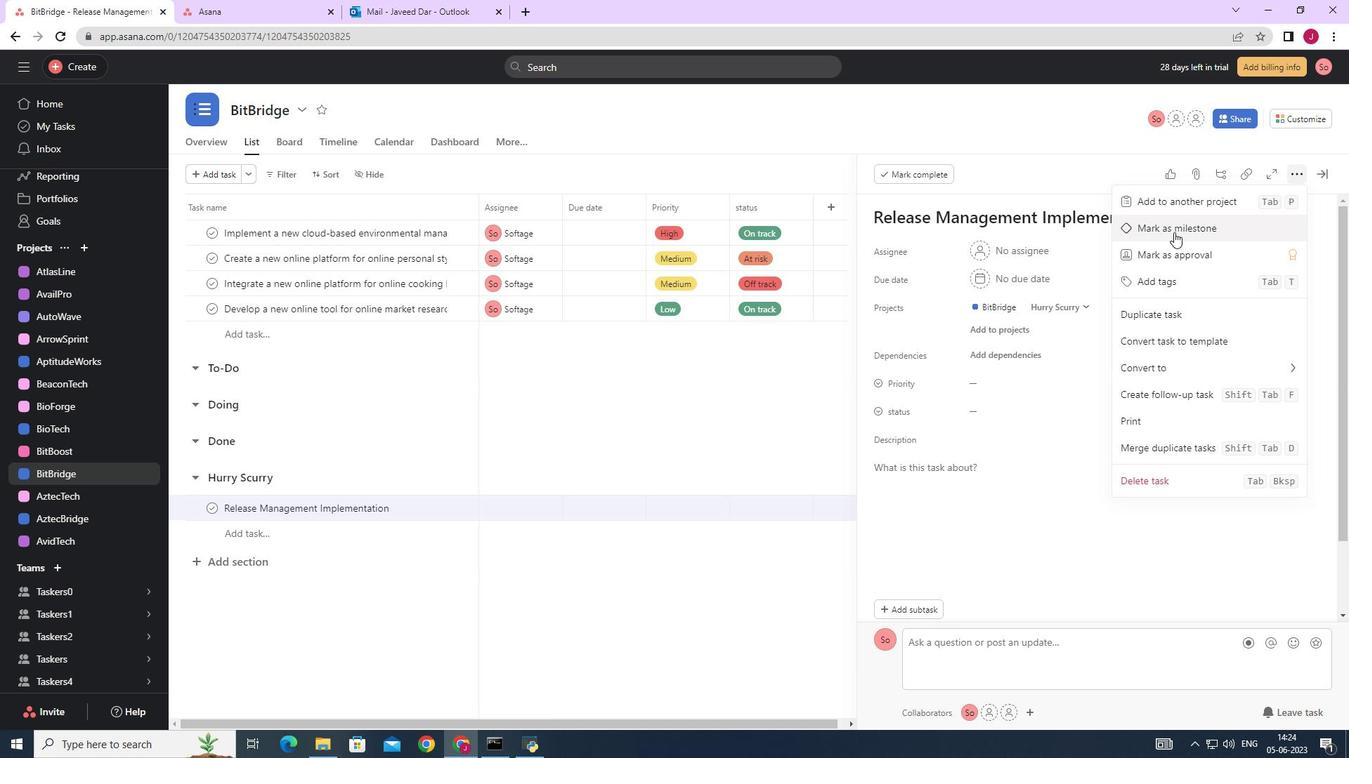 
Action: Mouse pressed left at (1178, 224)
Screenshot: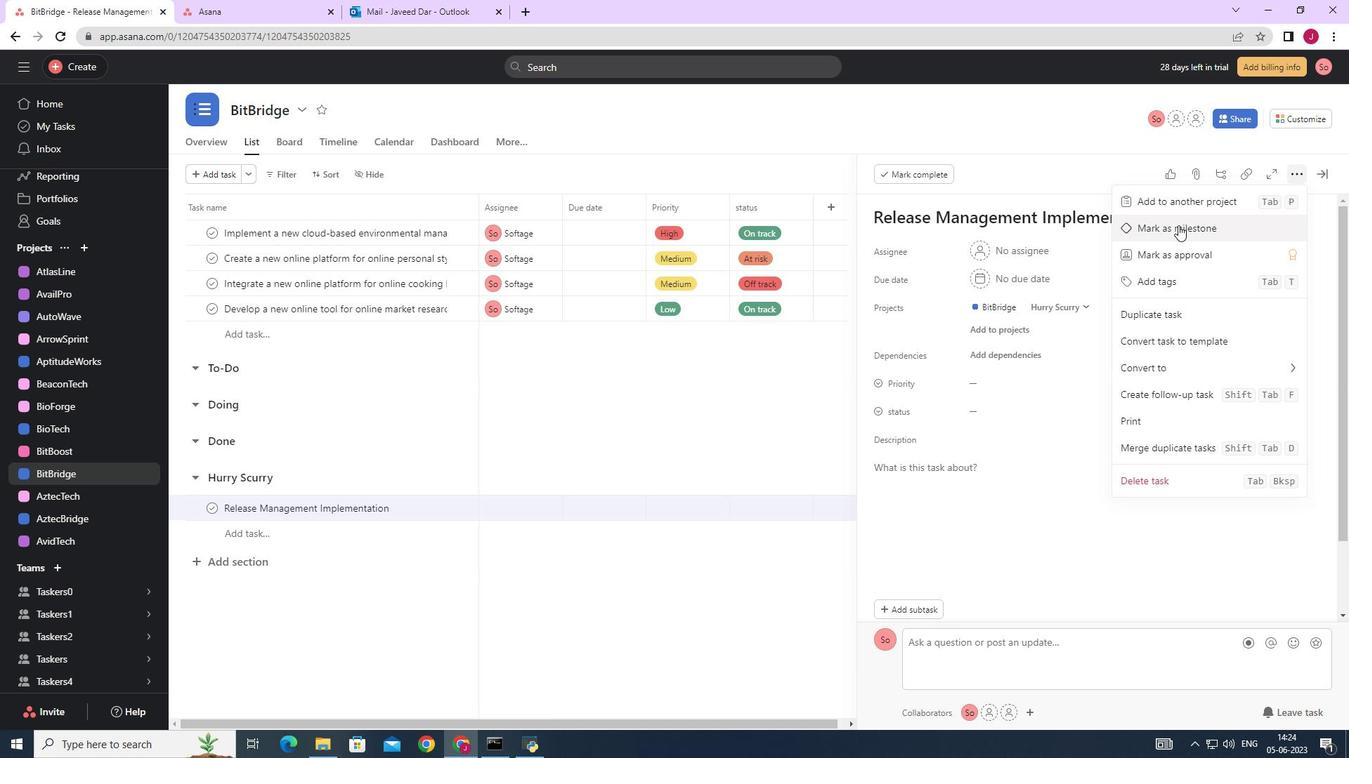 
Action: Mouse moved to (1322, 176)
Screenshot: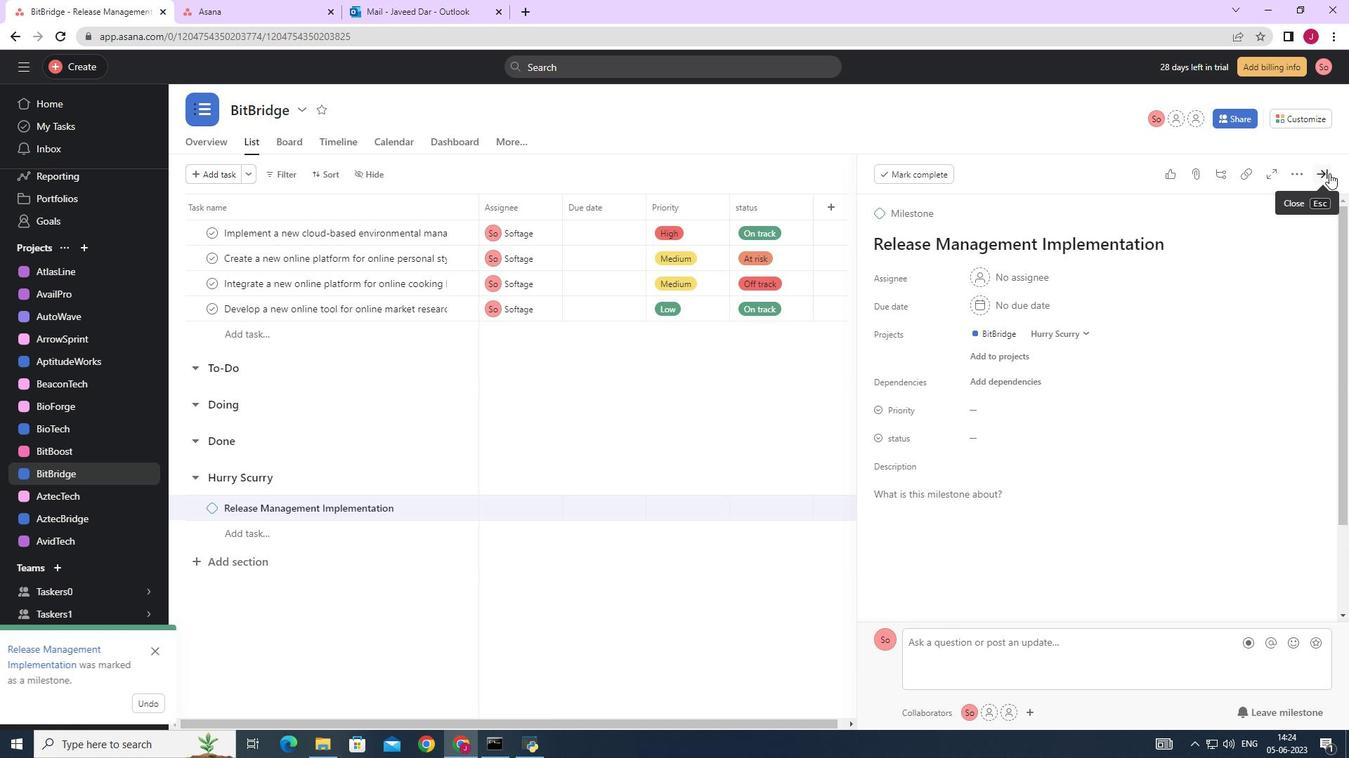 
Action: Mouse pressed left at (1322, 176)
Screenshot: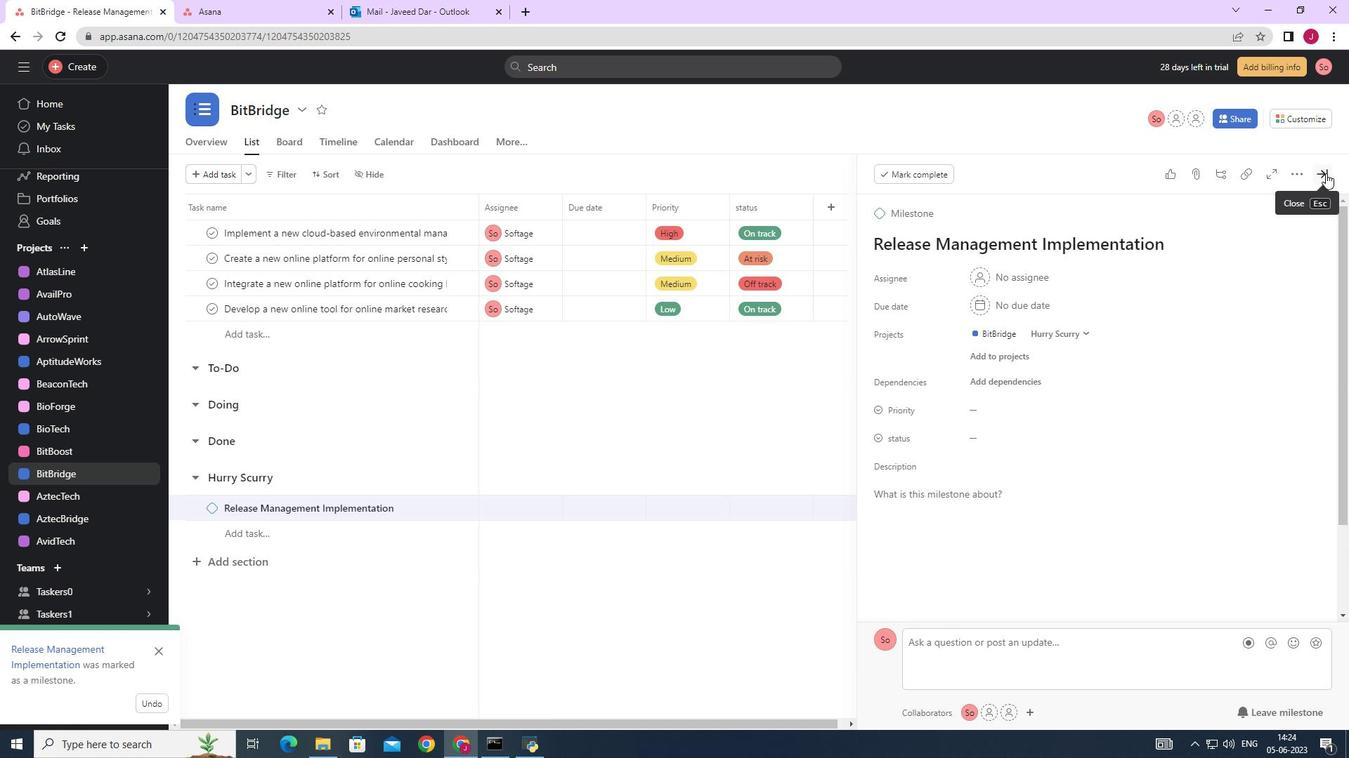 
Action: Mouse moved to (1314, 175)
Screenshot: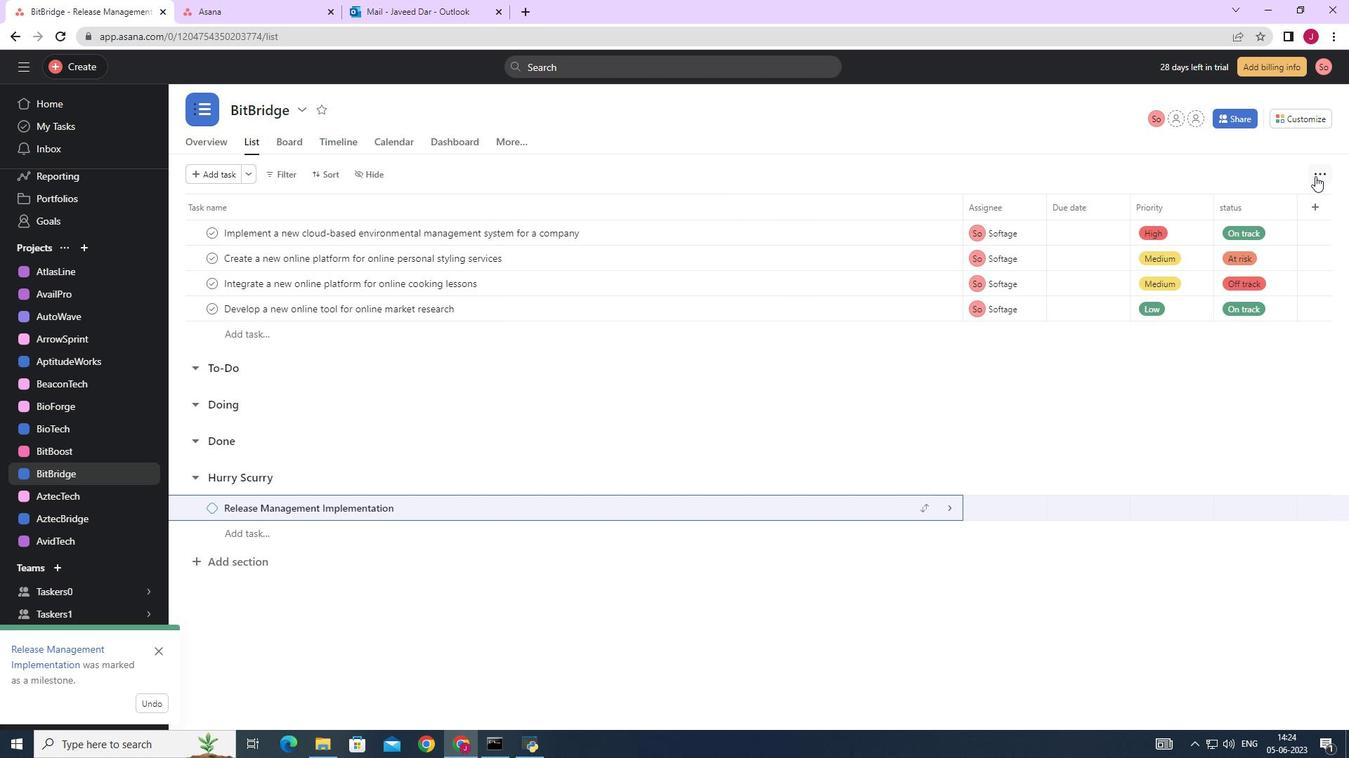 
